 Task: Add an event with the title Training Session: Conflict Resolution, date '2024/04/19', time 7:30 AM to 9:30 AMand add a description: The retreat will kick off with an opening session where participants will be introduced to the objectives and benefits of team building. The facilitators will create a positive and inclusive environment, setting the tone for open communication, respect, and mutual support., put the event into Yellow category . Add location for the event as: 789 Bairro Alto, Lisbon, Portugal, logged in from the account softage.1@softage.netand send the event invitation to softage.2@softage.net and softage.3@softage.net. Set a reminder for the event 1 hour before
Action: Mouse moved to (117, 107)
Screenshot: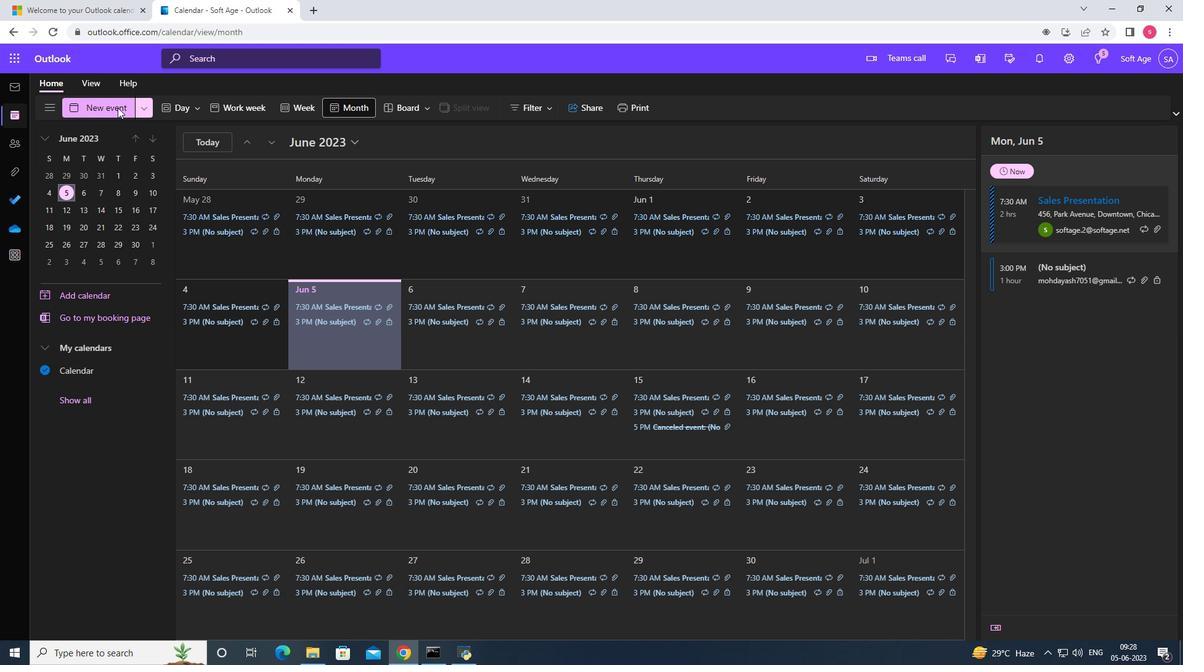 
Action: Mouse pressed left at (117, 107)
Screenshot: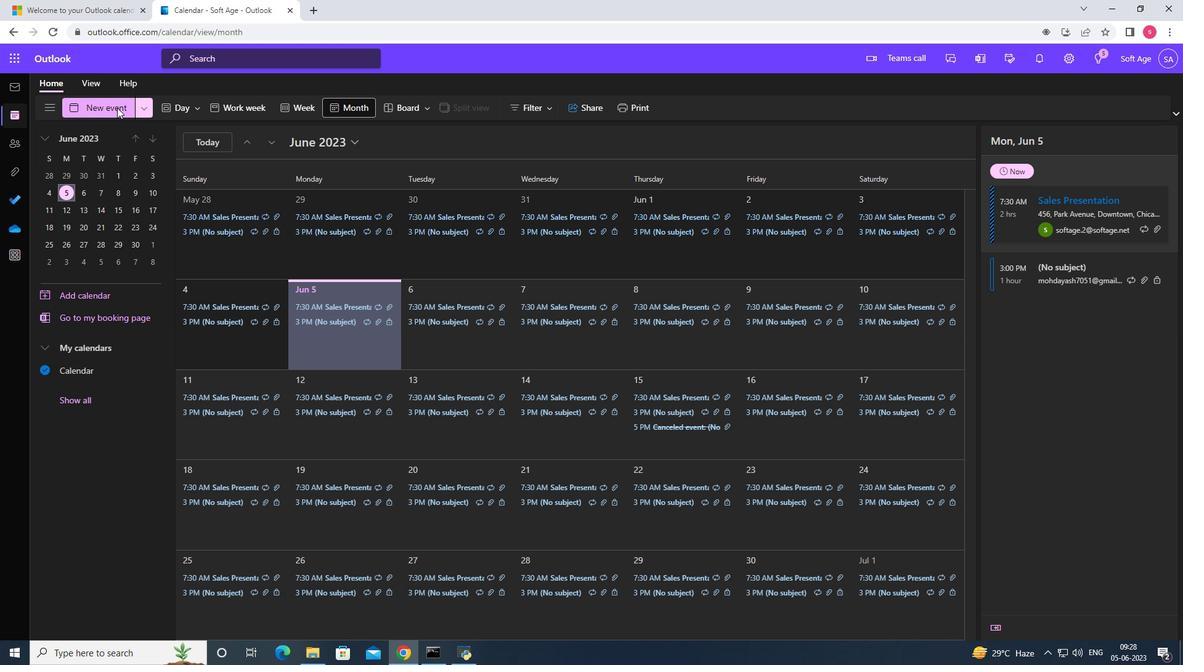 
Action: Mouse moved to (329, 175)
Screenshot: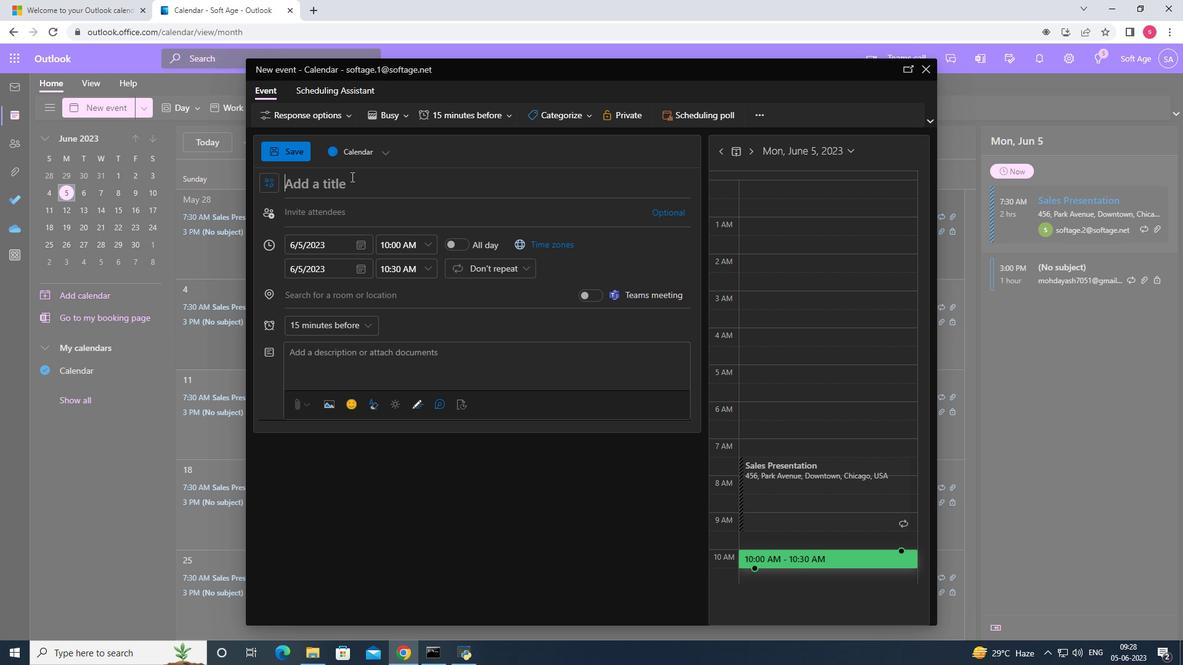 
Action: Mouse pressed left at (329, 175)
Screenshot: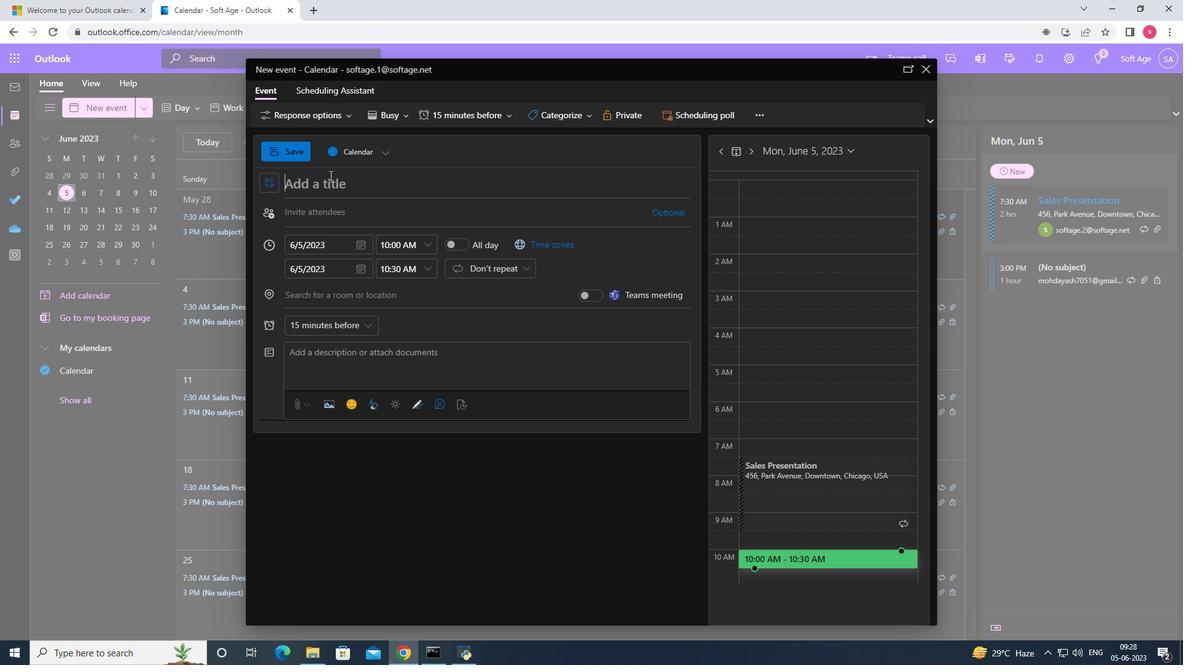 
Action: Key pressed <Key.shift><Key.shift><Key.shift>Training<Key.space><Key.shift><Key.shift><Key.shift>Session<Key.shift>:<Key.space><Key.shift><Key.shift><Key.shift><Key.shift><Key.shift><Key.shift><Key.shift><Key.shift><Key.shift><Key.shift><Key.shift>Conflict<Key.space><Key.shift>Resolution
Screenshot: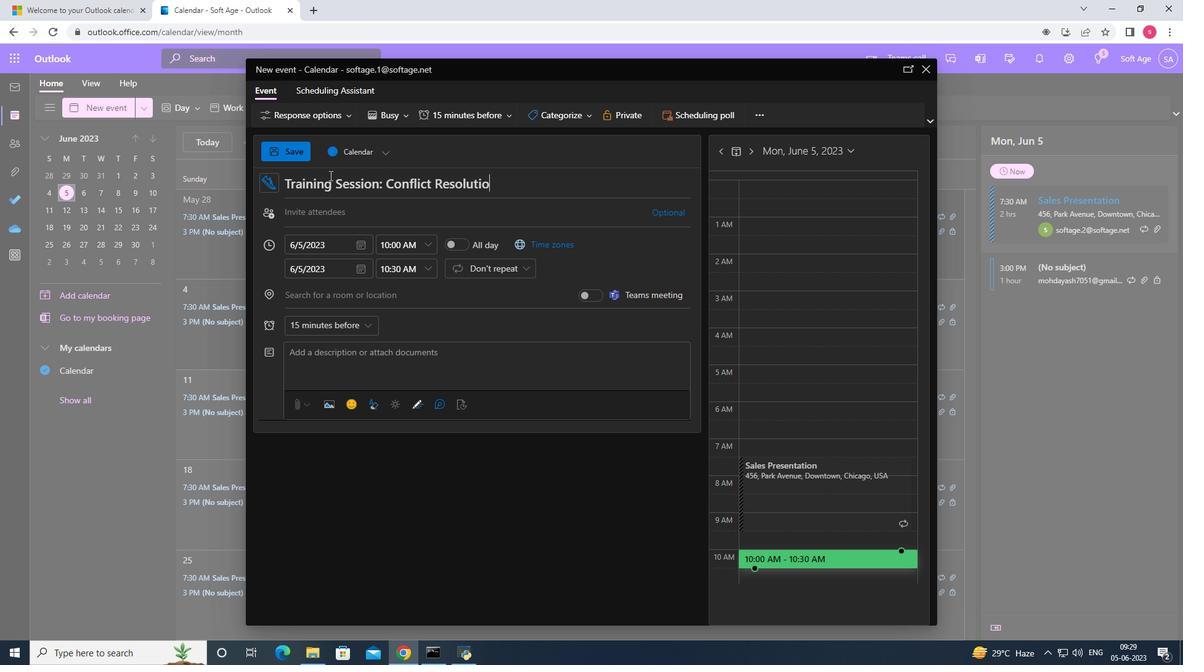 
Action: Mouse moved to (360, 249)
Screenshot: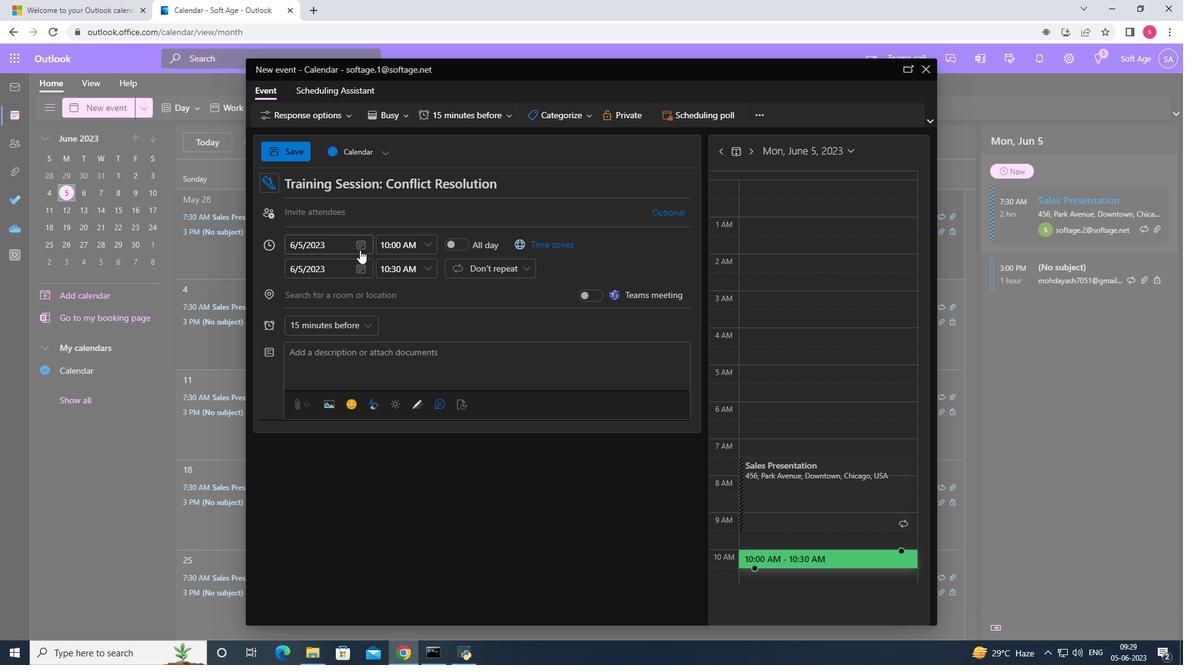 
Action: Mouse pressed left at (360, 249)
Screenshot: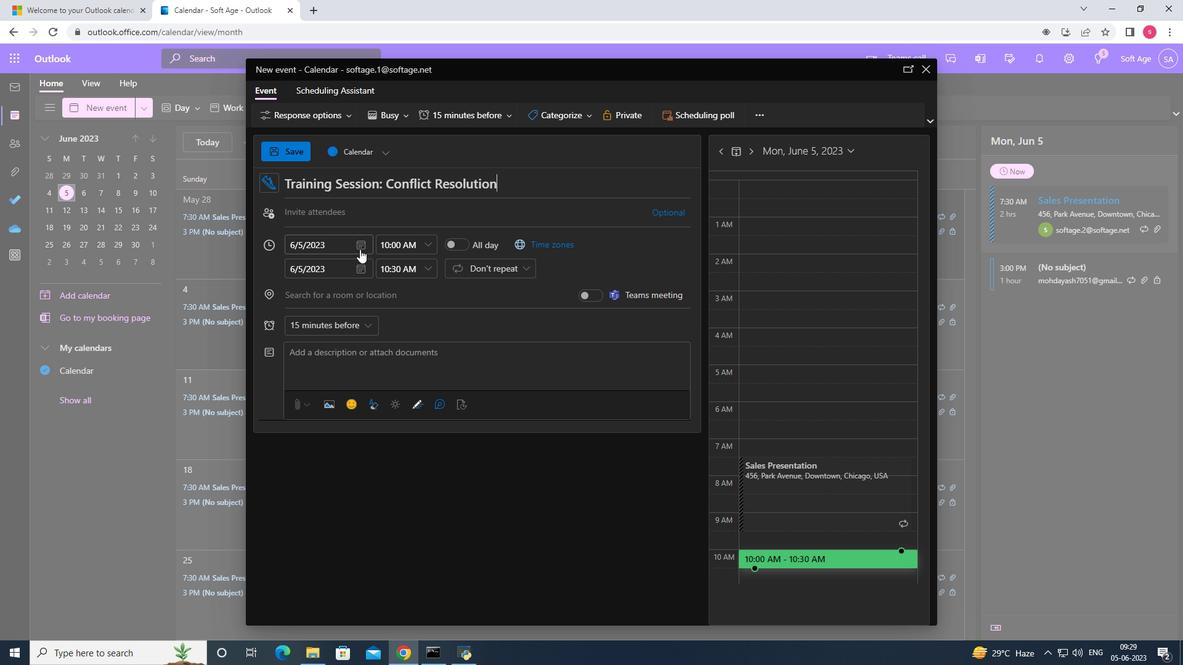 
Action: Mouse moved to (401, 269)
Screenshot: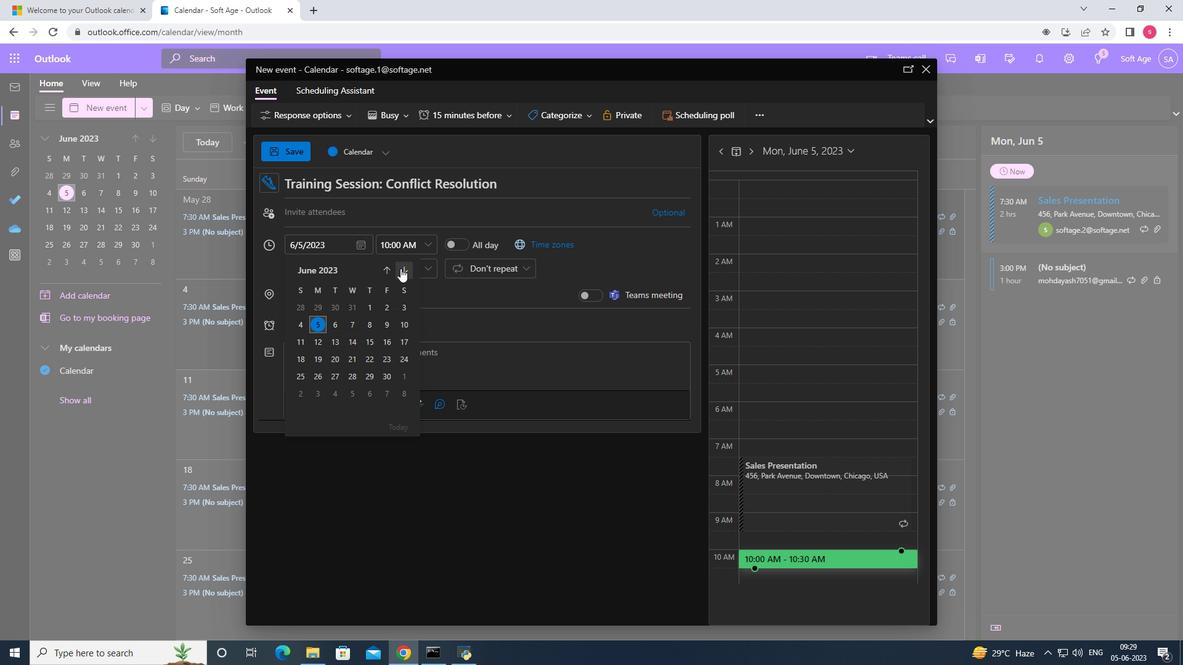 
Action: Mouse pressed left at (401, 269)
Screenshot: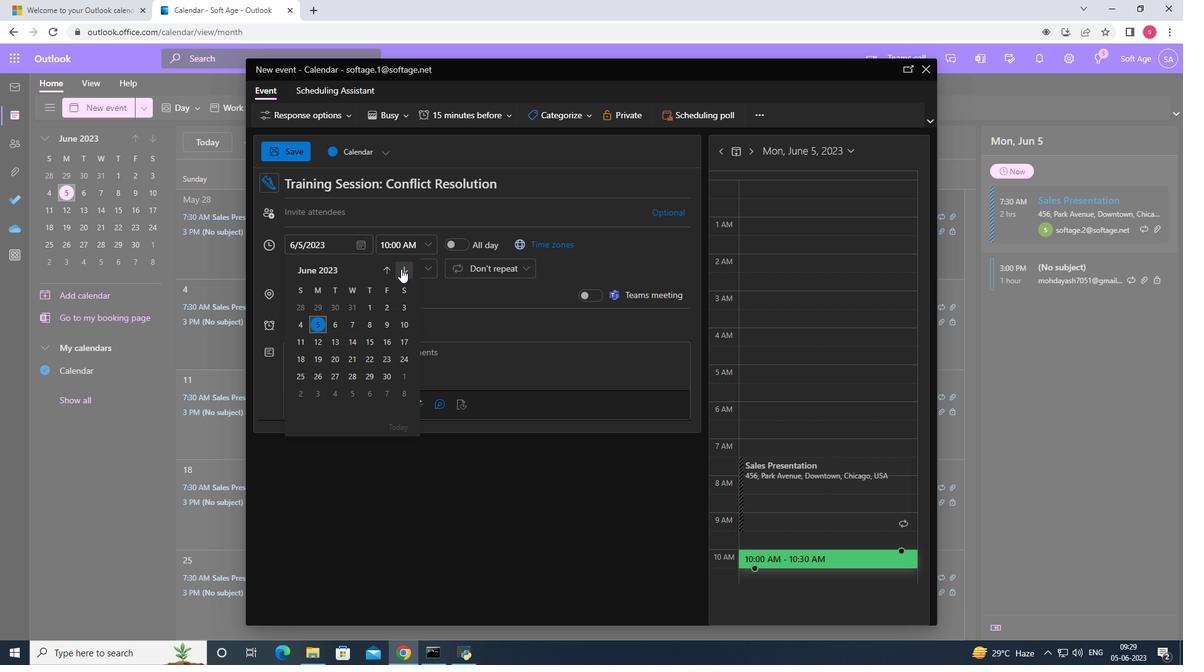 
Action: Mouse pressed left at (401, 269)
Screenshot: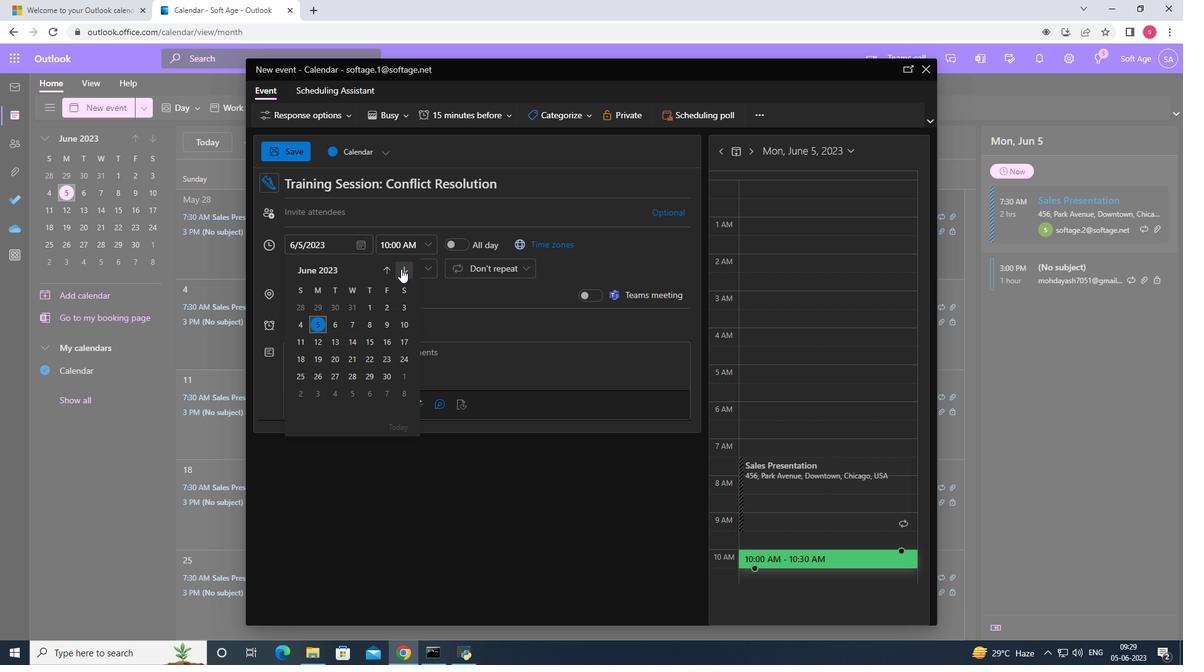 
Action: Mouse pressed left at (401, 269)
Screenshot: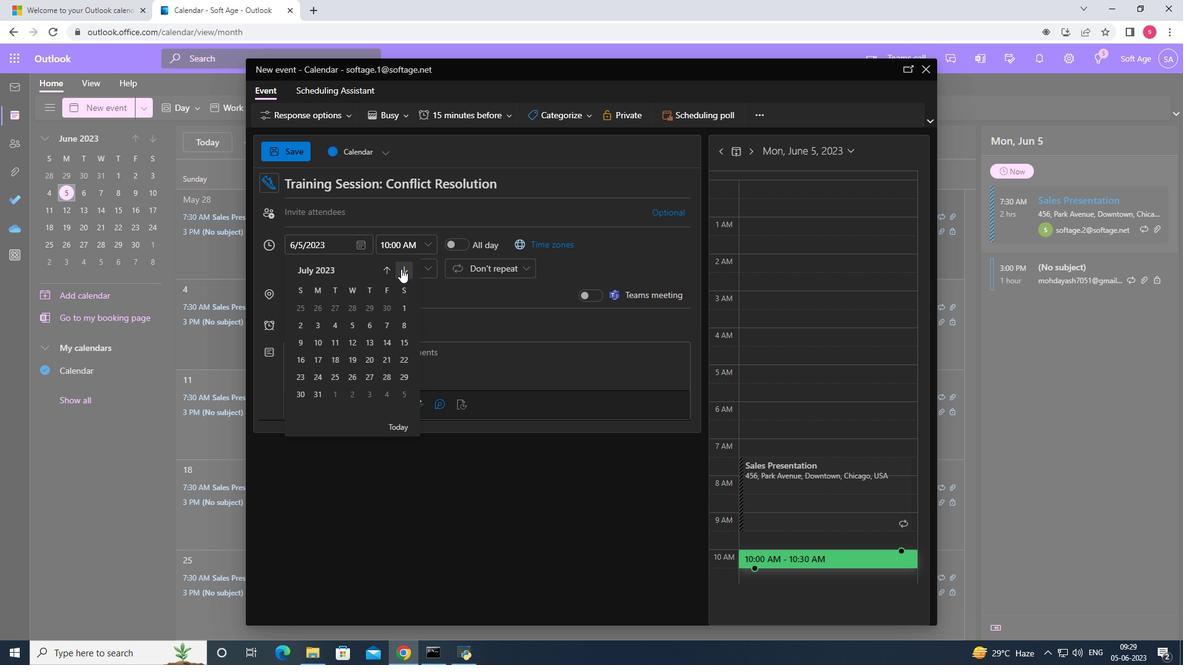 
Action: Mouse pressed left at (401, 269)
Screenshot: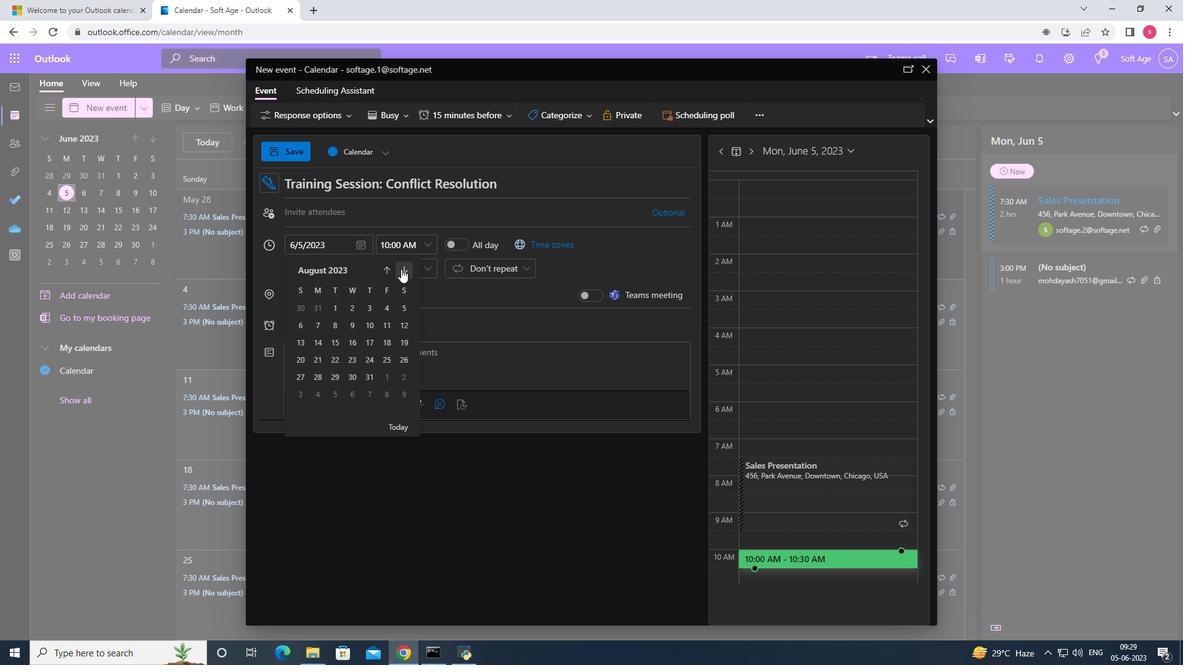 
Action: Mouse pressed left at (401, 269)
Screenshot: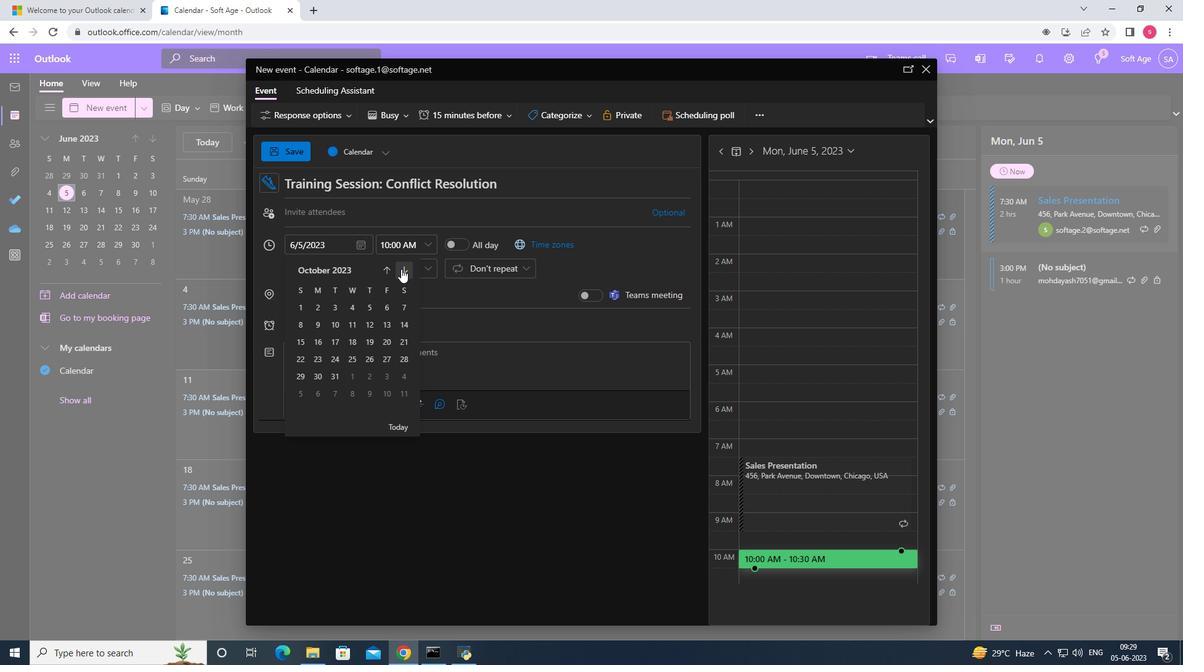
Action: Mouse pressed left at (401, 269)
Screenshot: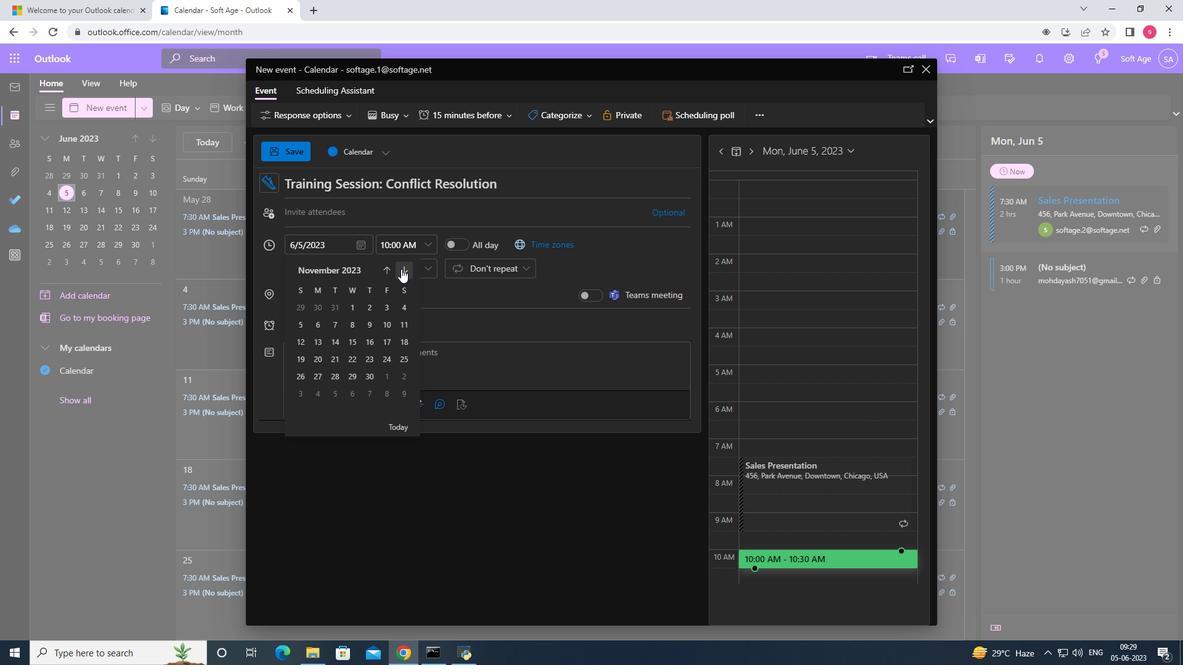 
Action: Mouse pressed left at (401, 269)
Screenshot: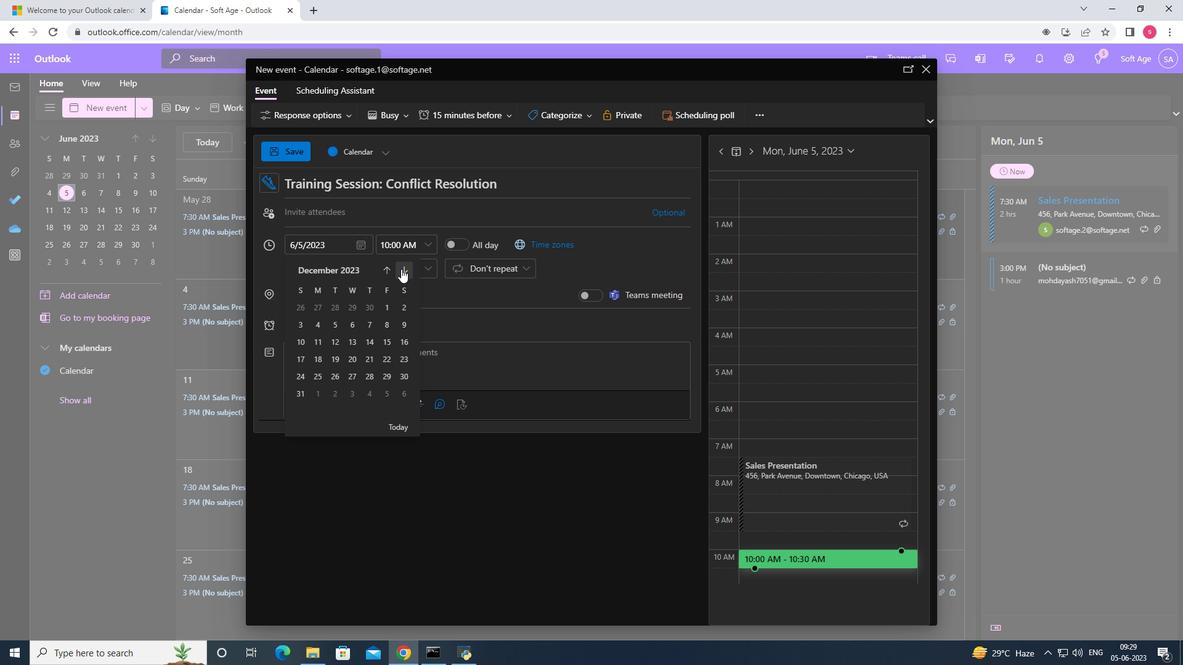 
Action: Mouse pressed left at (401, 269)
Screenshot: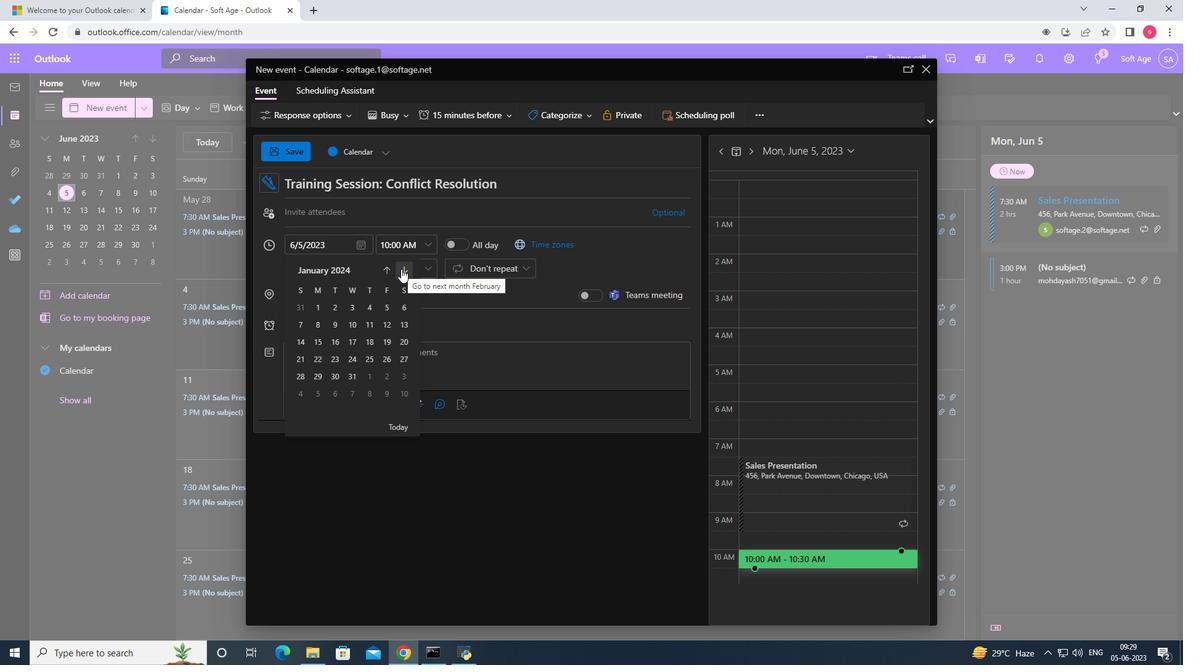 
Action: Mouse pressed left at (401, 269)
Screenshot: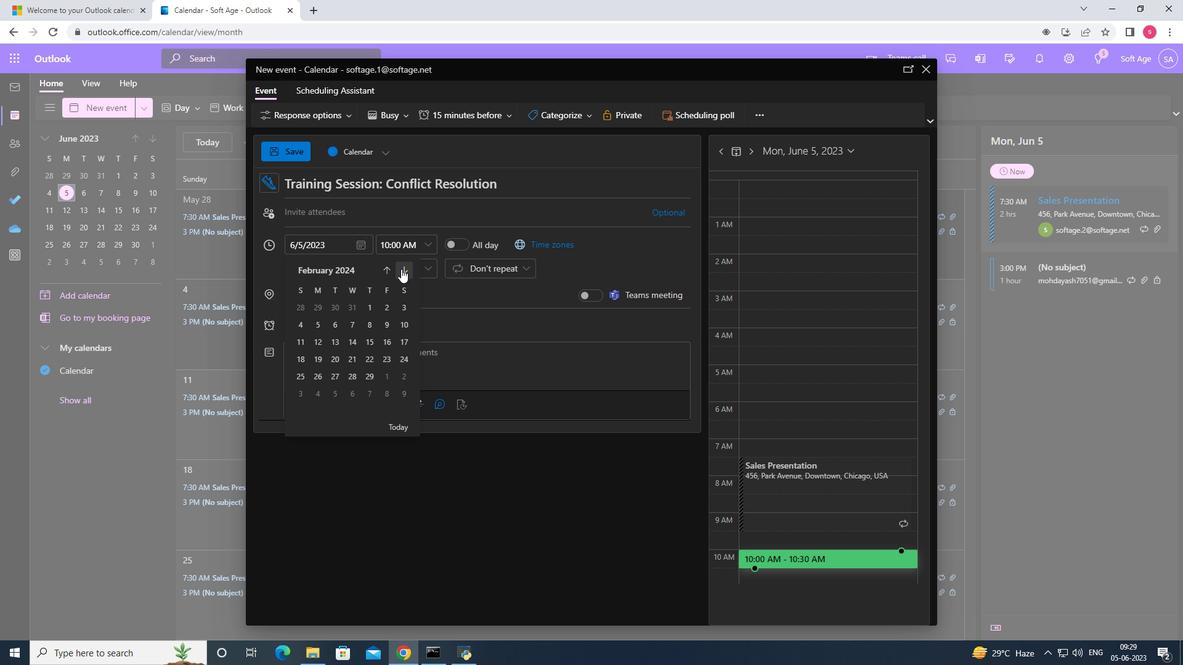 
Action: Mouse pressed left at (401, 269)
Screenshot: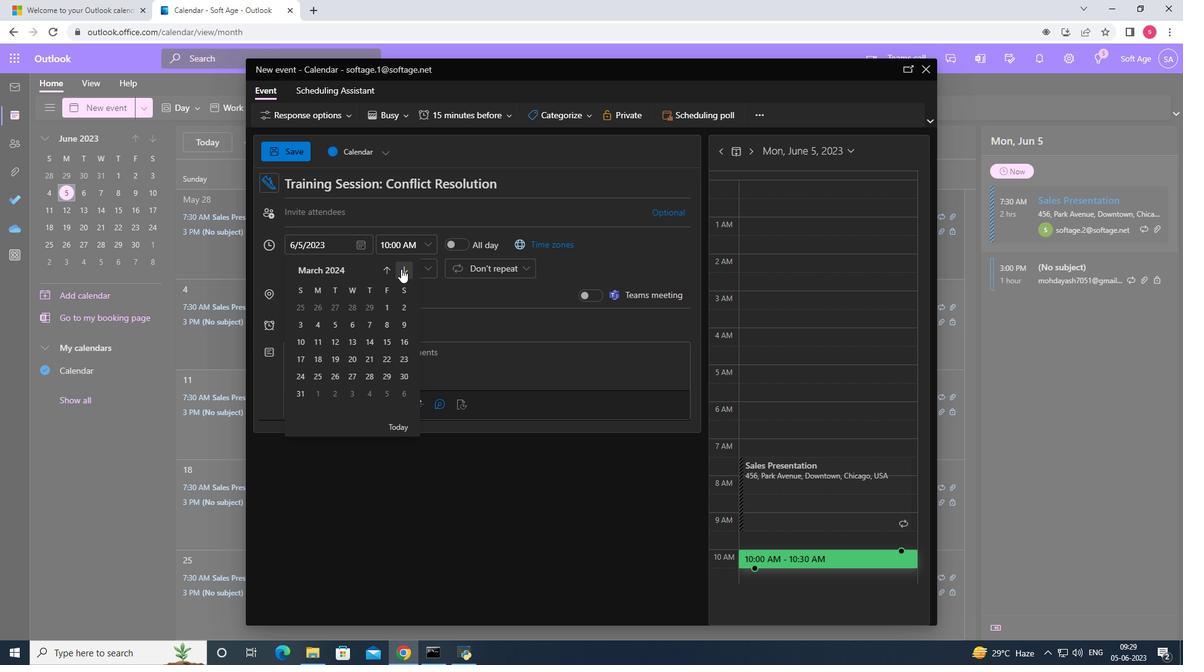
Action: Mouse moved to (389, 342)
Screenshot: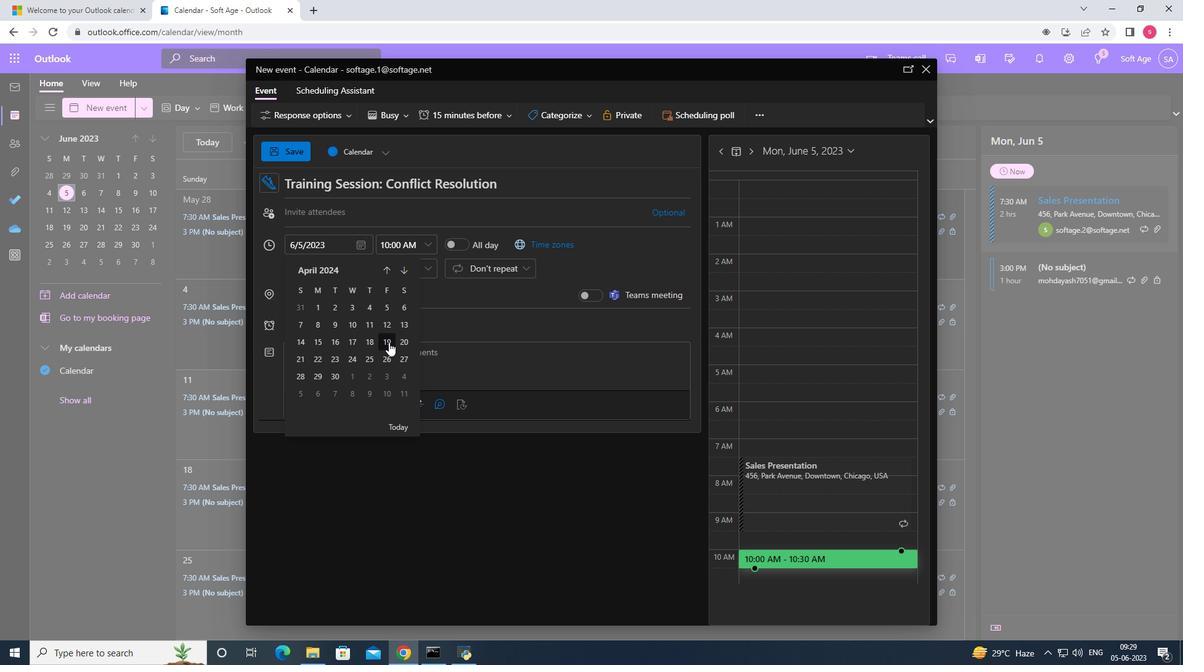 
Action: Mouse pressed left at (389, 342)
Screenshot: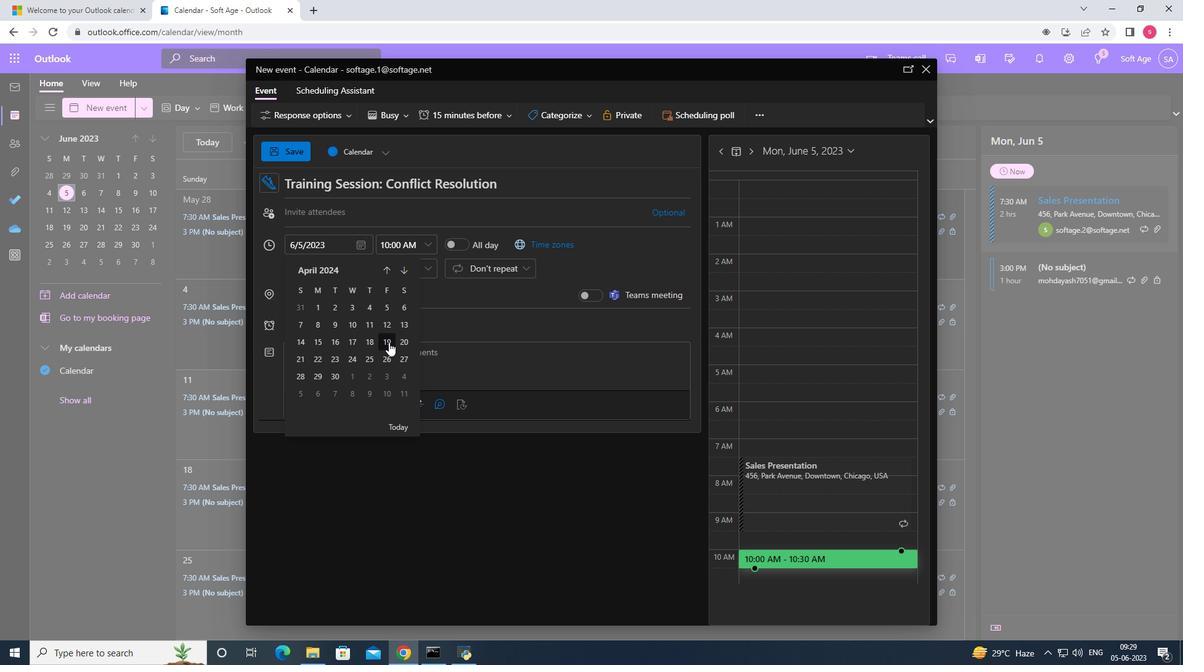 
Action: Mouse moved to (427, 245)
Screenshot: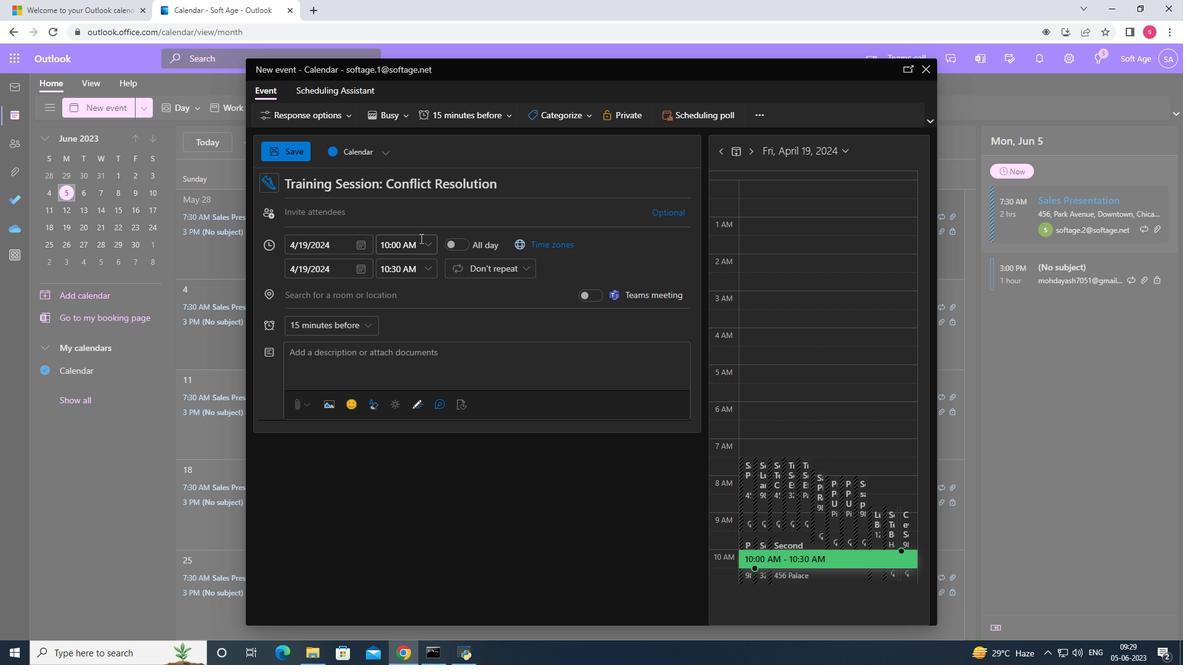 
Action: Mouse pressed left at (427, 245)
Screenshot: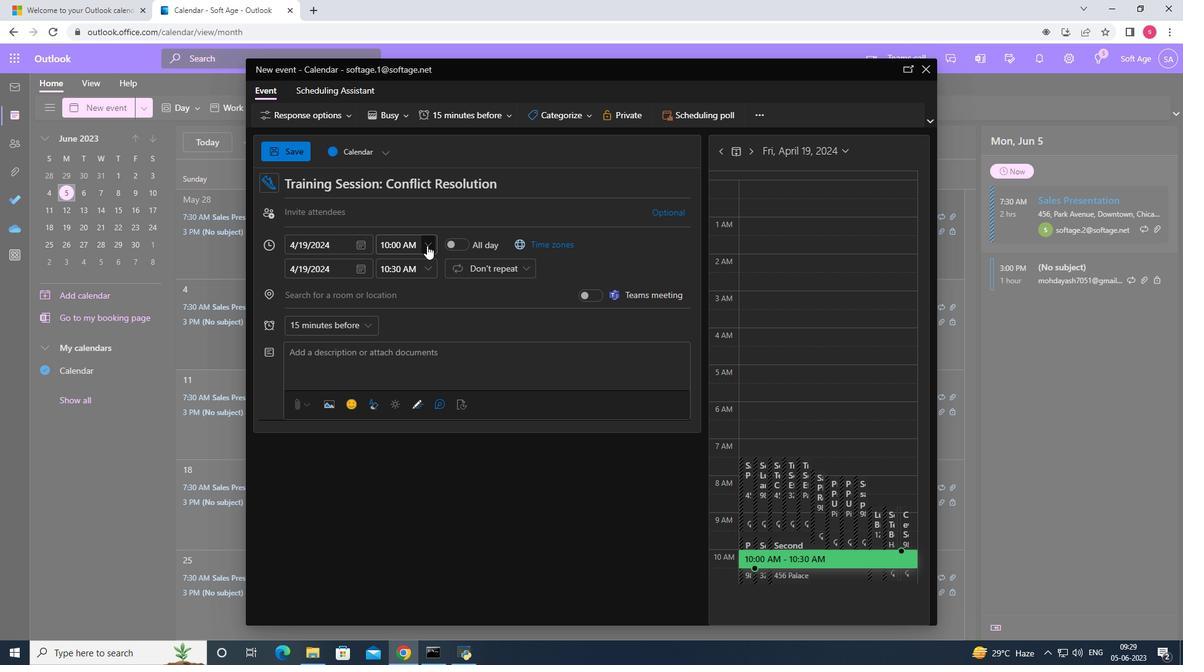 
Action: Mouse moved to (446, 258)
Screenshot: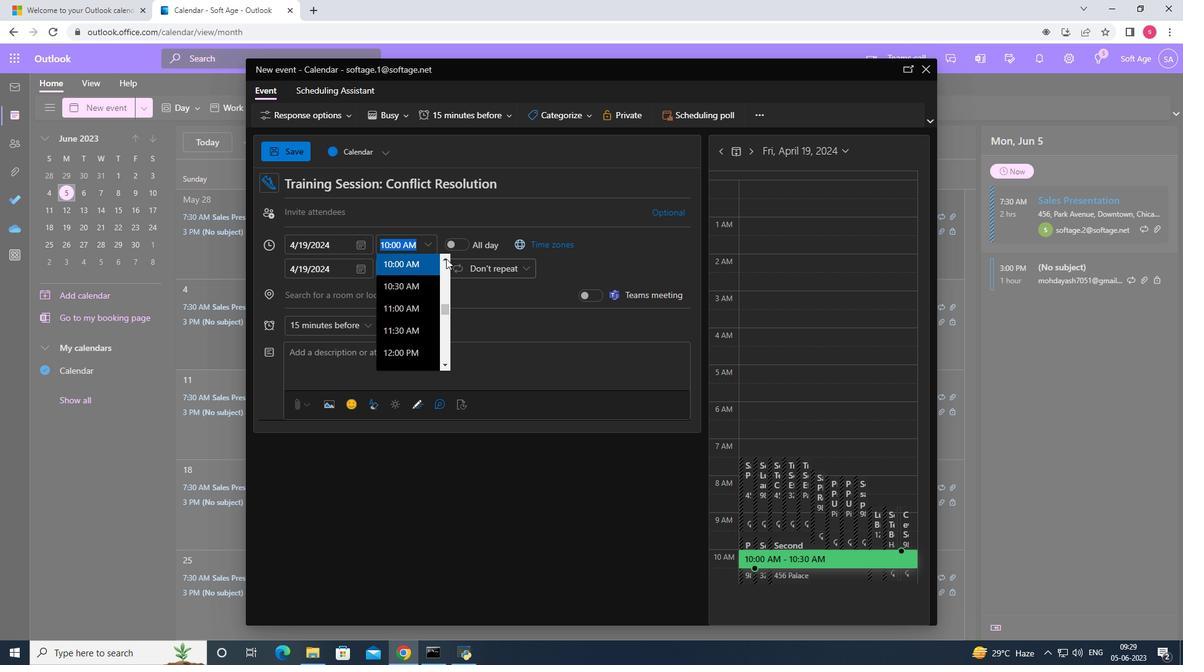 
Action: Mouse pressed left at (446, 258)
Screenshot: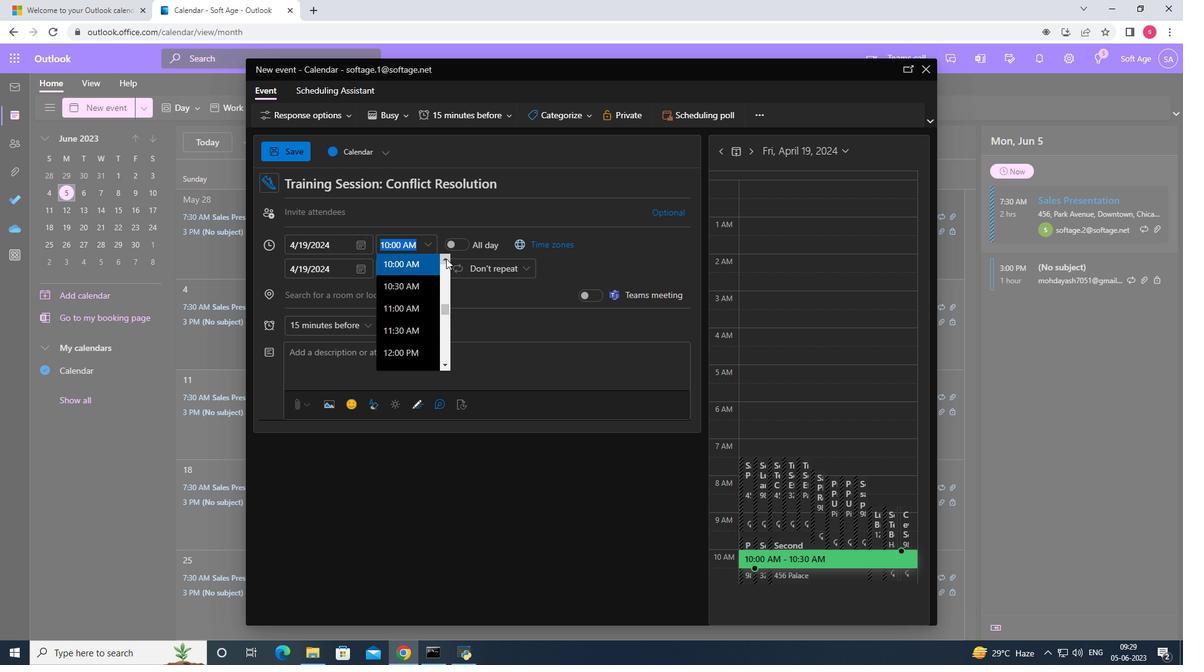
Action: Mouse pressed left at (446, 258)
Screenshot: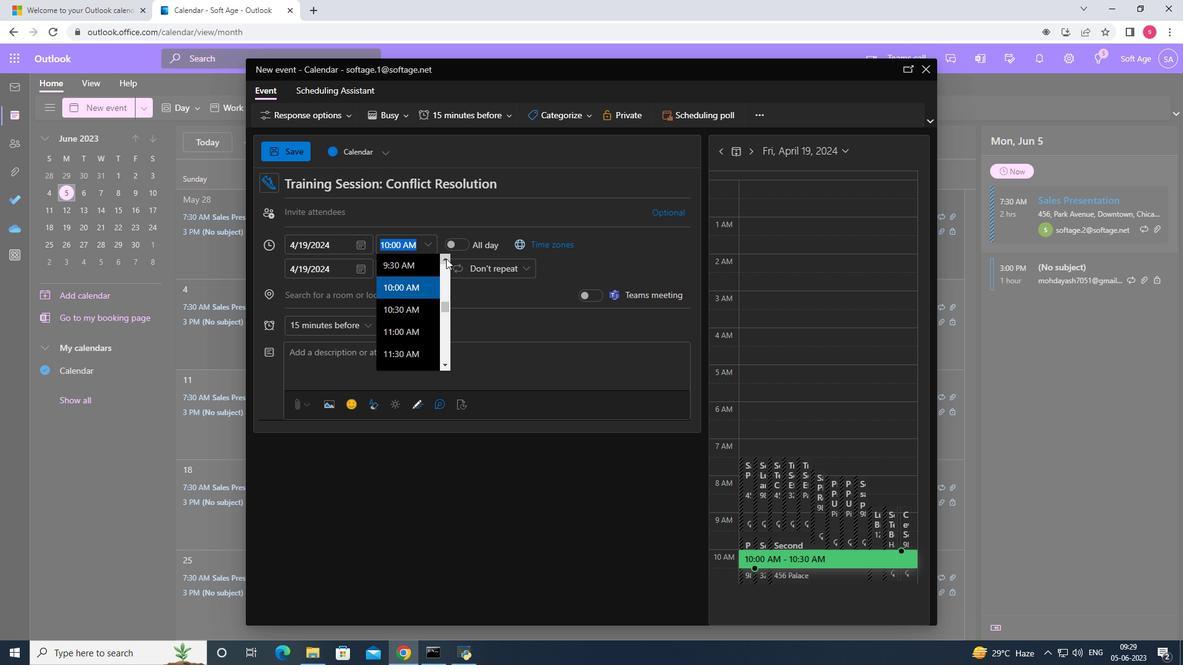 
Action: Mouse pressed left at (446, 258)
Screenshot: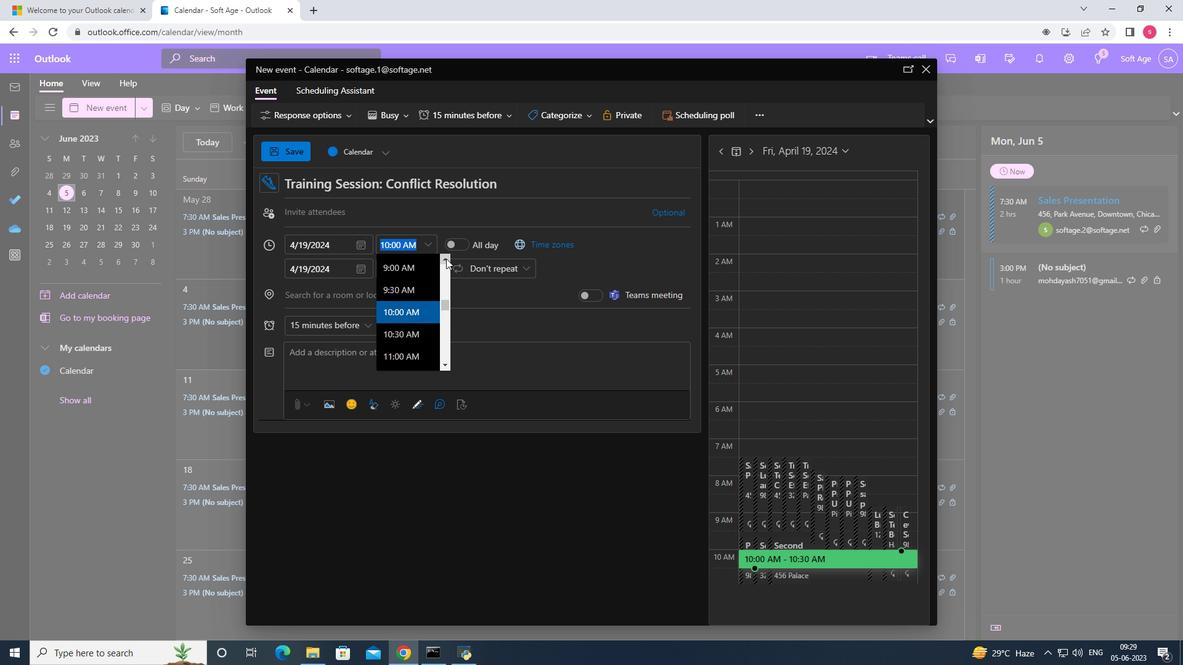 
Action: Mouse pressed left at (446, 258)
Screenshot: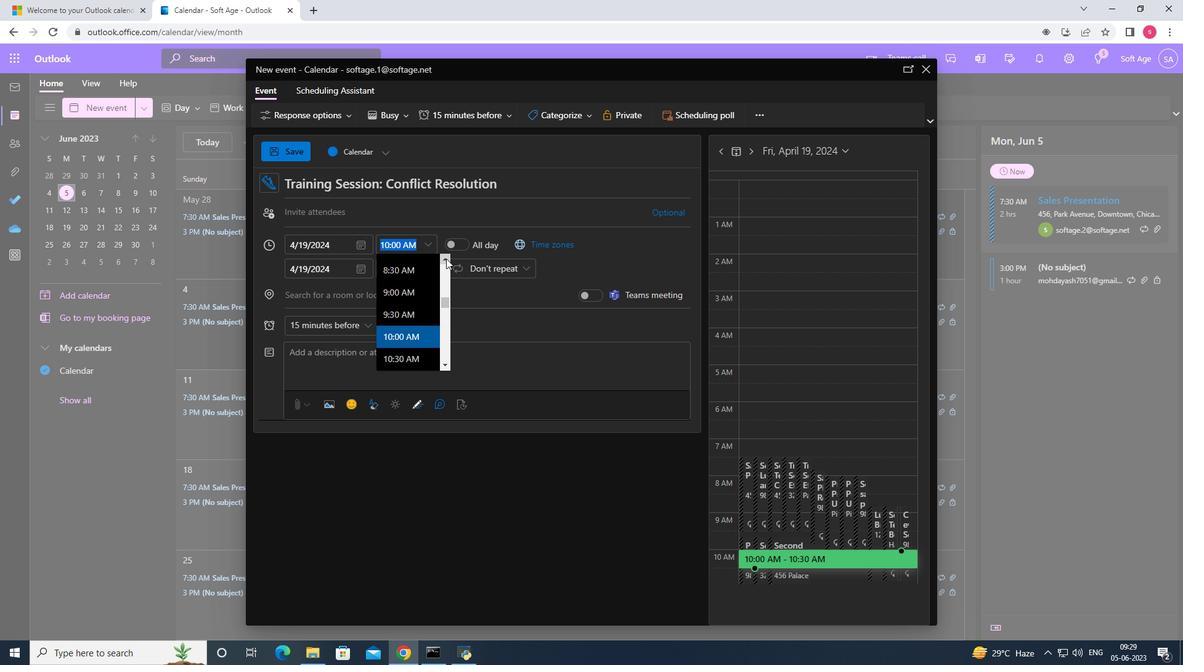 
Action: Mouse pressed left at (446, 258)
Screenshot: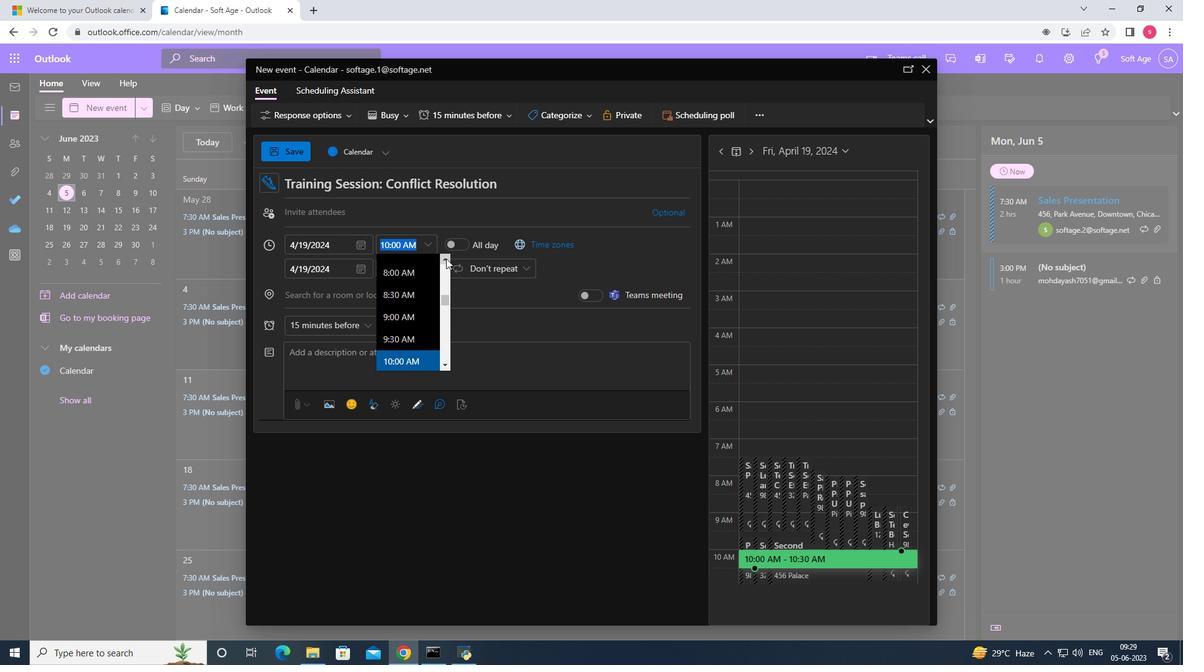 
Action: Mouse moved to (403, 321)
Screenshot: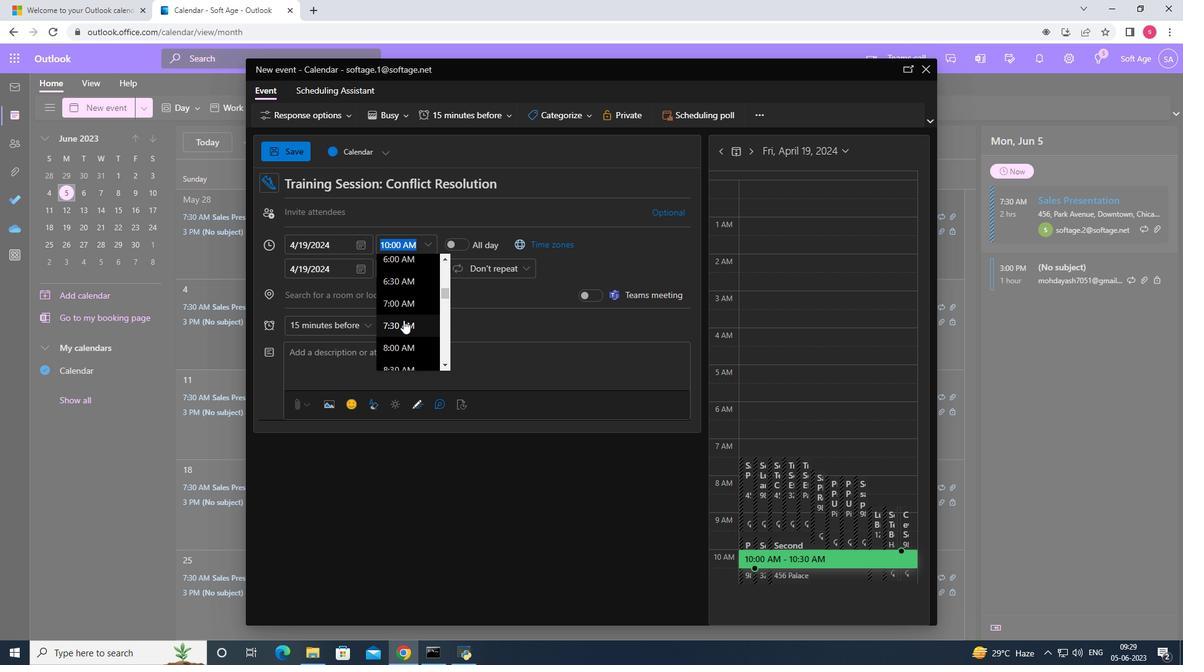 
Action: Mouse pressed left at (403, 321)
Screenshot: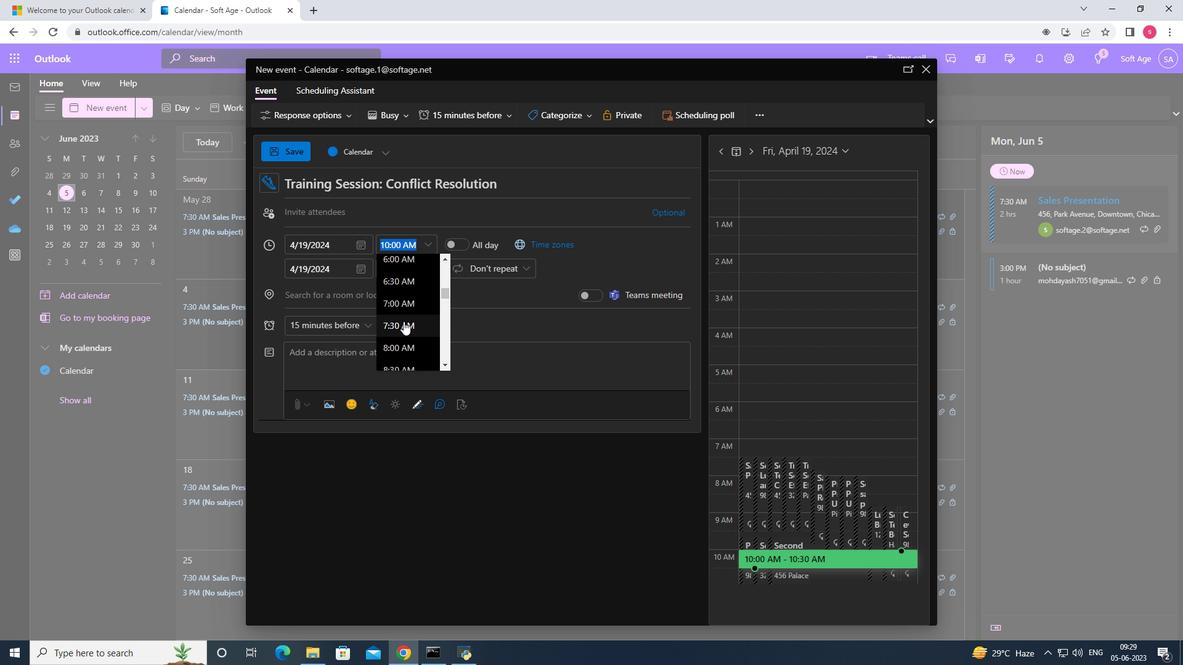 
Action: Mouse moved to (429, 272)
Screenshot: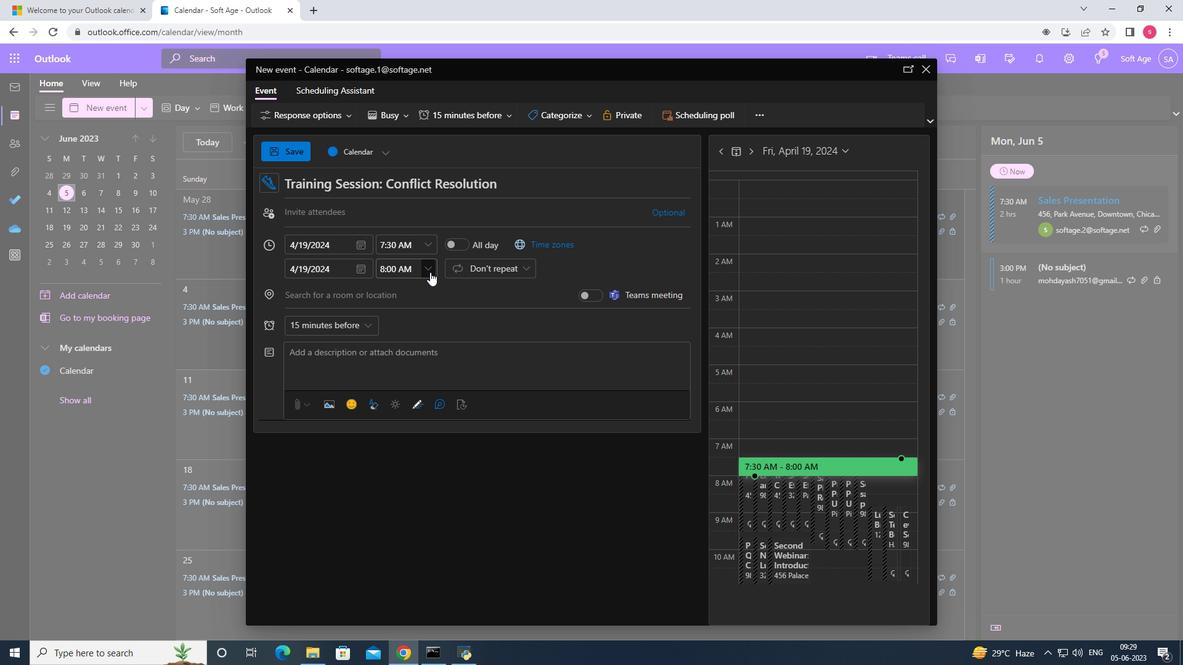 
Action: Mouse pressed left at (429, 272)
Screenshot: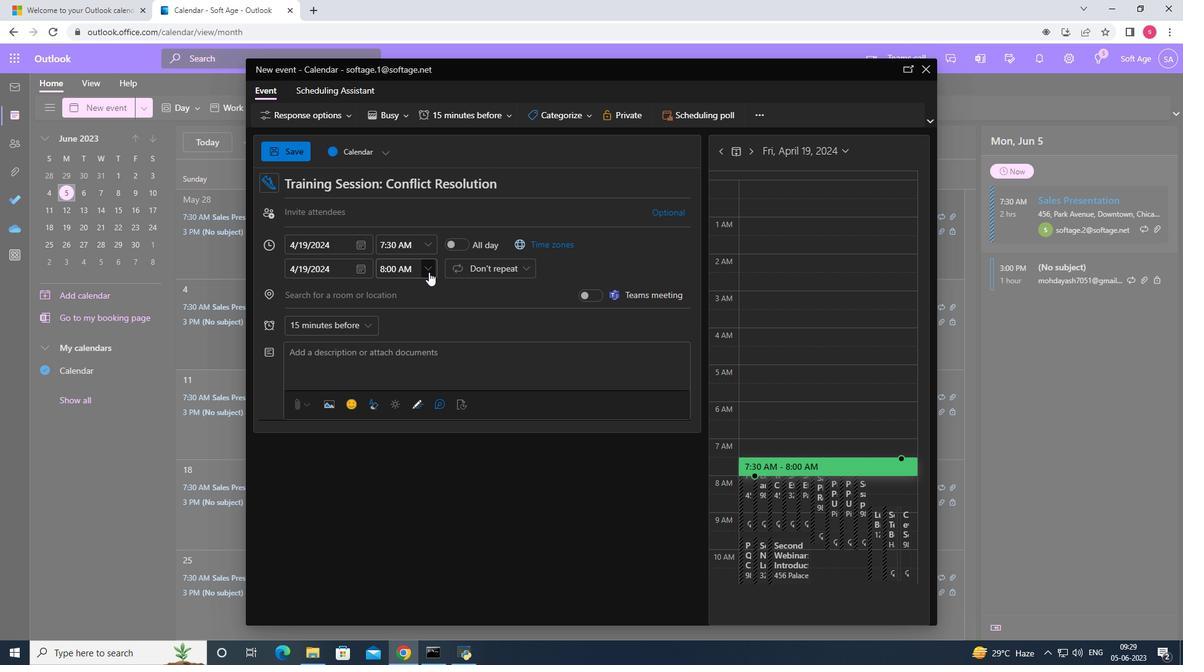 
Action: Mouse moved to (426, 360)
Screenshot: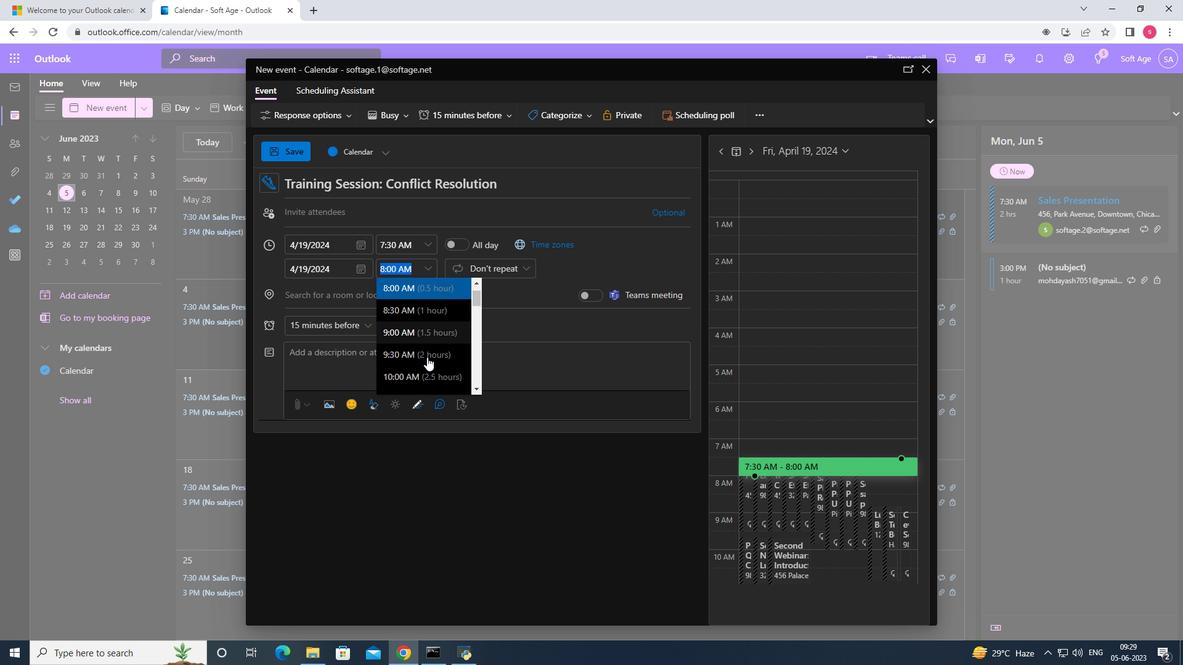 
Action: Mouse pressed left at (426, 360)
Screenshot: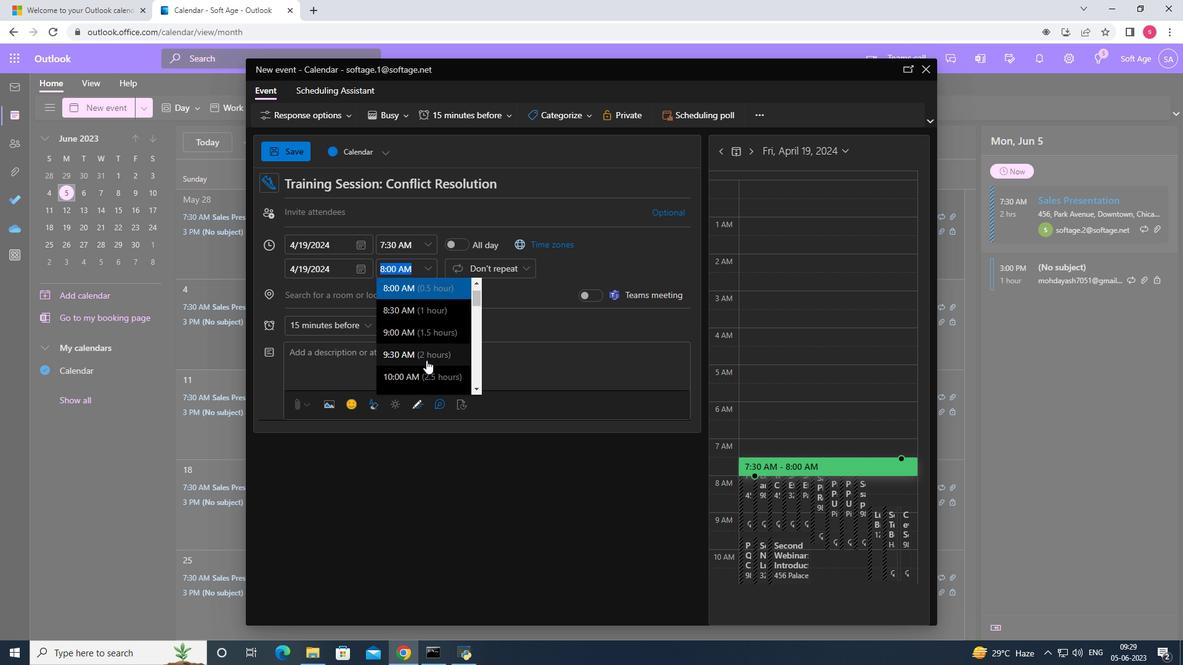 
Action: Mouse moved to (342, 353)
Screenshot: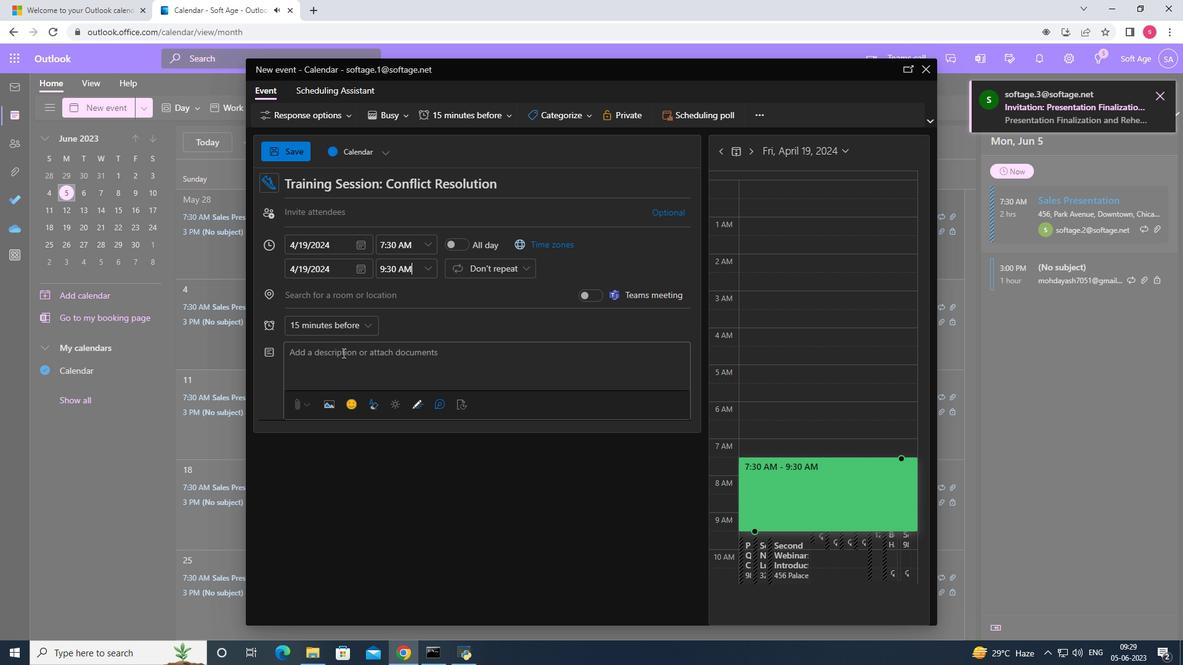 
Action: Mouse pressed left at (342, 353)
Screenshot: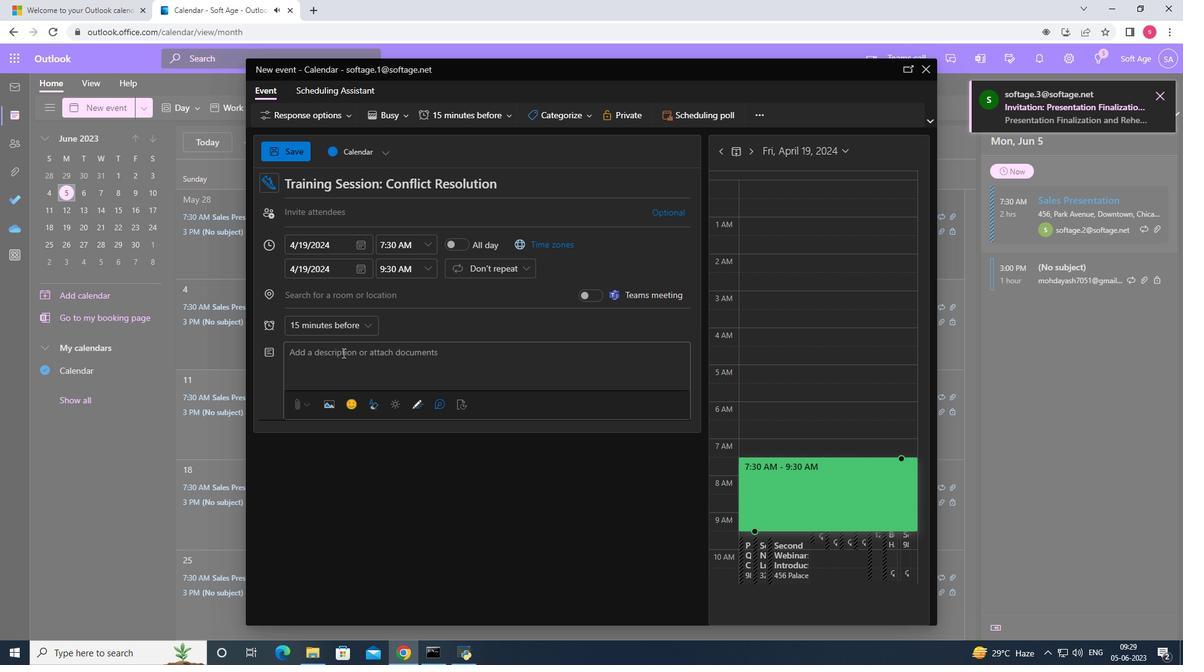 
Action: Key pressed <Key.shift>The<Key.space><Key.shift>retreat<Key.space>will<Key.space>kiv<Key.backspace>ck<Key.space>off<Key.space>with<Key.space>an<Key.space>opening<Key.space>session<Key.space>where<Key.space>par<Key.backspace>rticipants<Key.space>of<Key.space>team<Key.space>b<Key.backspace><Key.backspace><Key.backspace><Key.backspace><Key.backspace><Key.backspace><Key.backspace><Key.backspace><Key.backspace>will<Key.space>be<Key.space>introduced<Key.space>to<Key.space>the<Key.space>objectives<Key.space>and<Key.space>bene<Key.space><Key.backspace>fits<Key.space>an<Key.backspace><Key.backspace>of<Key.space>team<Key.space>building,<Key.backspace>.<Key.space><Key.shift>The<Key.space>facilitators<Key.space>will<Key.space>create<Key.space>a<Key.space>positive<Key.space>and<Key.space>inclusive<Key.space>environment,<Key.space>setting<Key.space>the<Key.space>tone<Key.space>for<Key.space>open<Key.space>communo<Key.backspace>ication<Key.space><Key.backspace>,<Key.space>respect,<Key.space>and<Key.space>mutual<Key.space>support,<Key.backspace>.
Screenshot: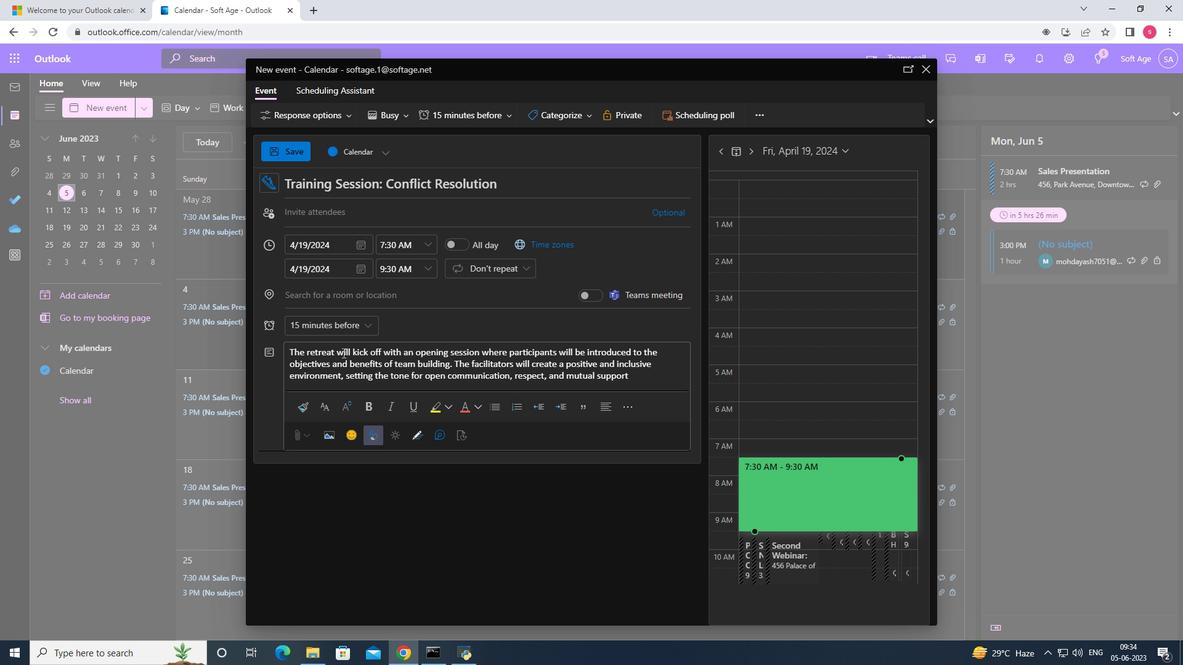 
Action: Mouse moved to (586, 116)
Screenshot: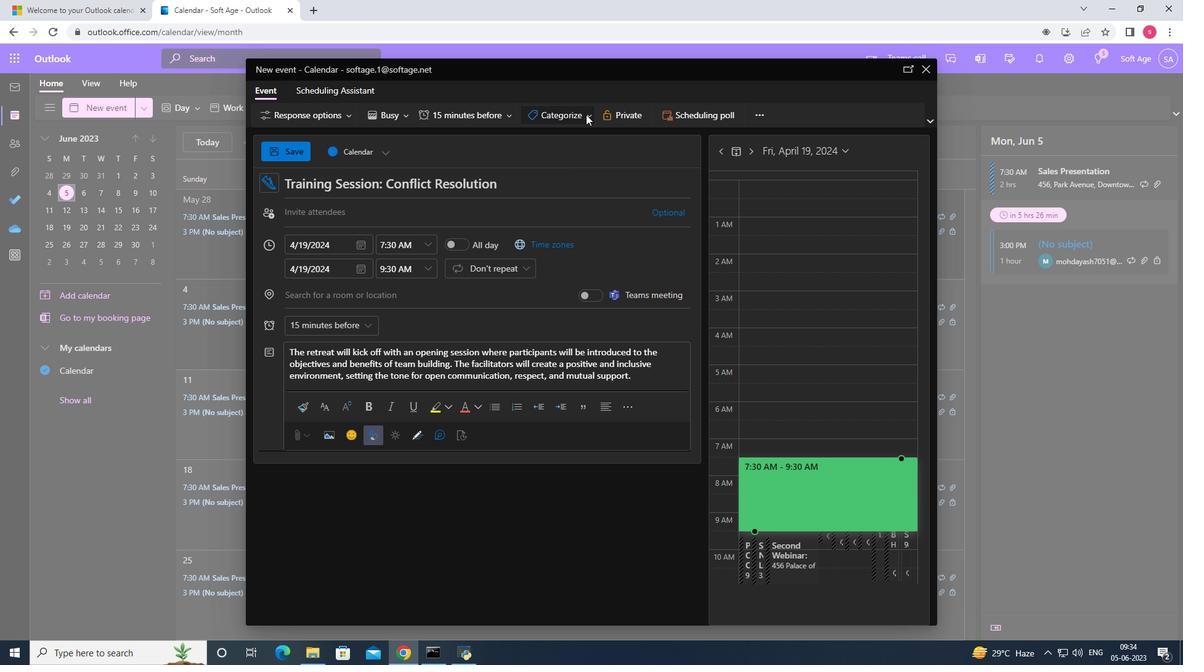 
Action: Mouse pressed left at (586, 116)
Screenshot: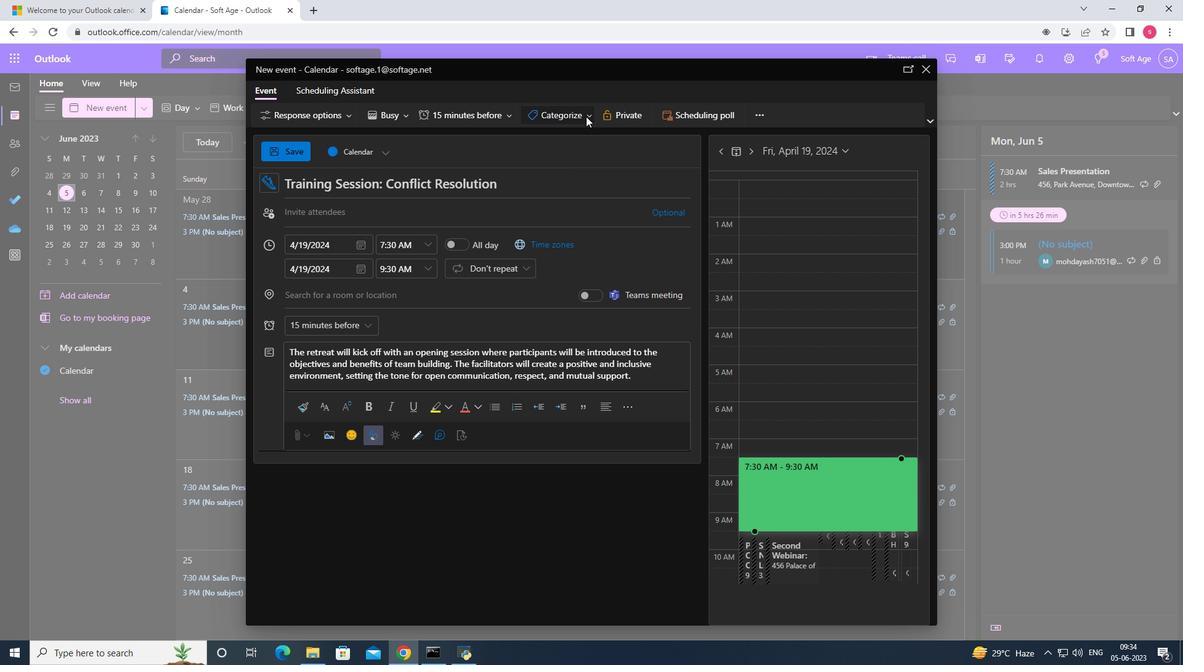 
Action: Mouse moved to (556, 283)
Screenshot: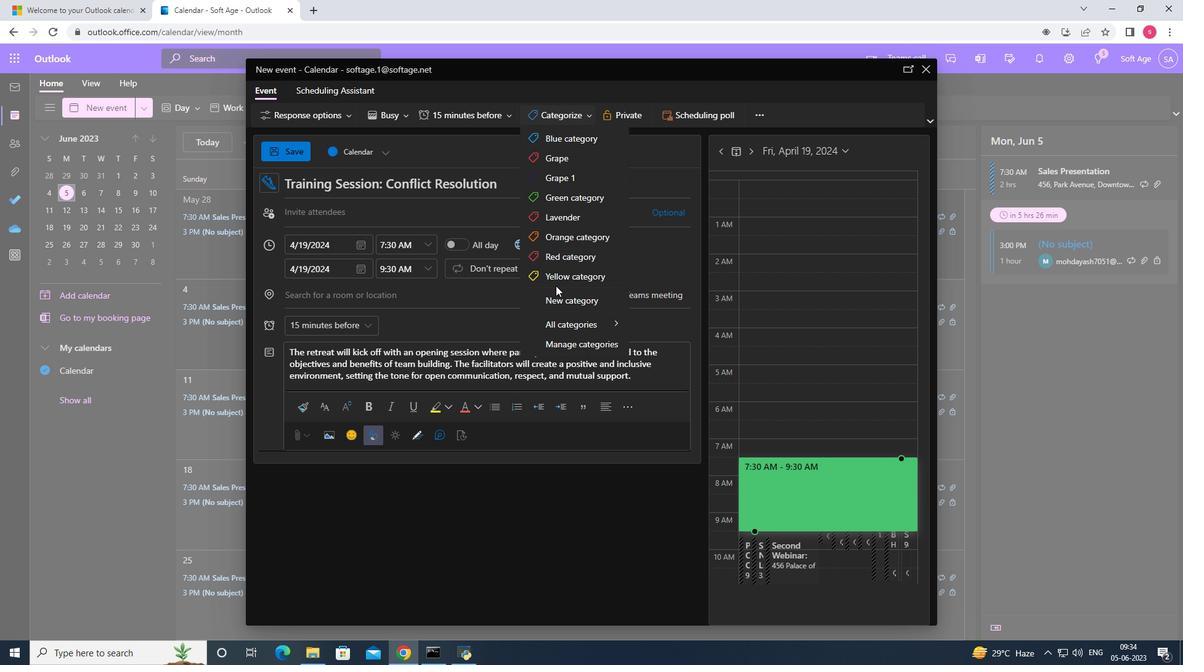 
Action: Mouse pressed left at (556, 283)
Screenshot: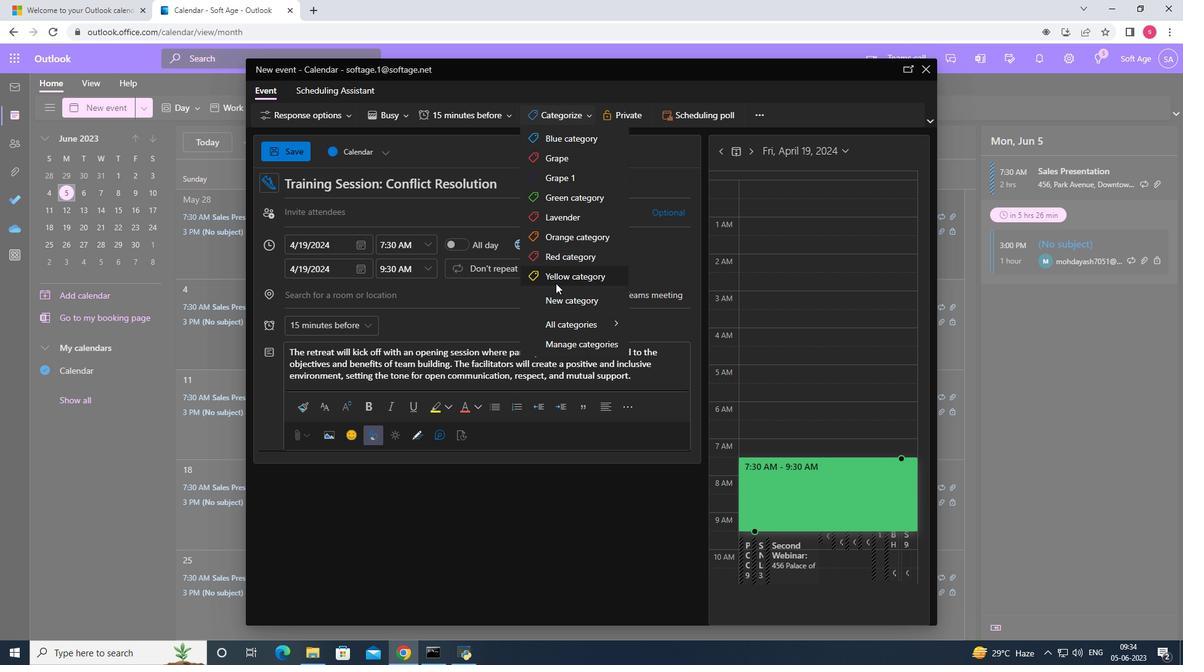 
Action: Mouse moved to (425, 295)
Screenshot: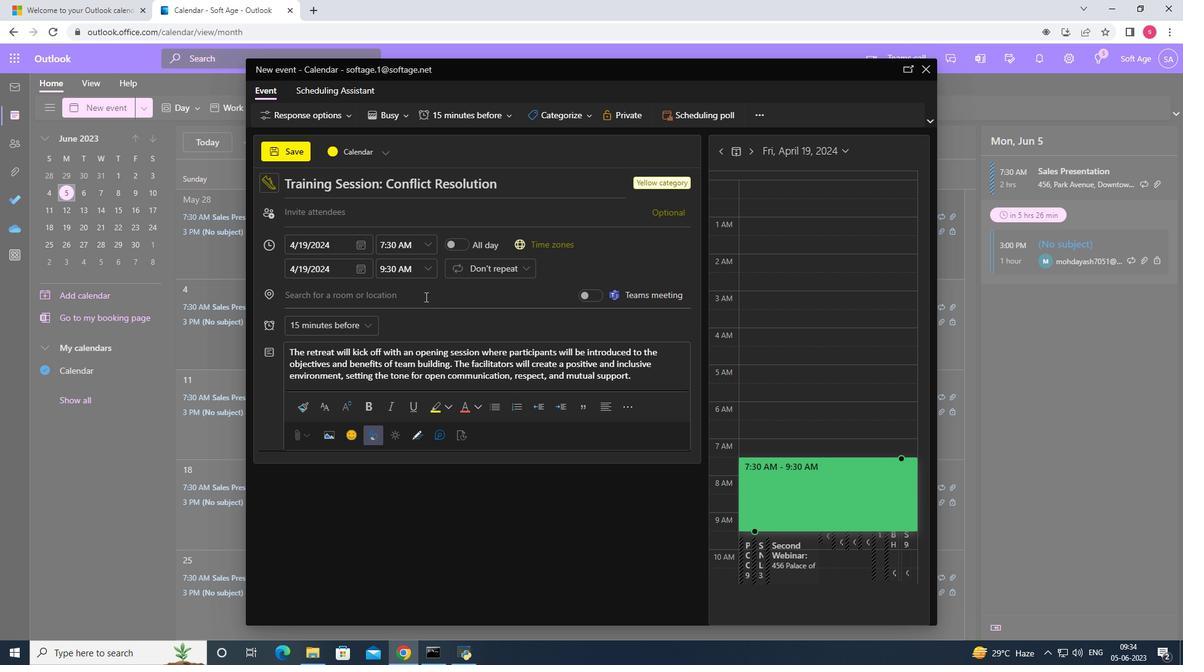 
Action: Mouse pressed left at (425, 295)
Screenshot: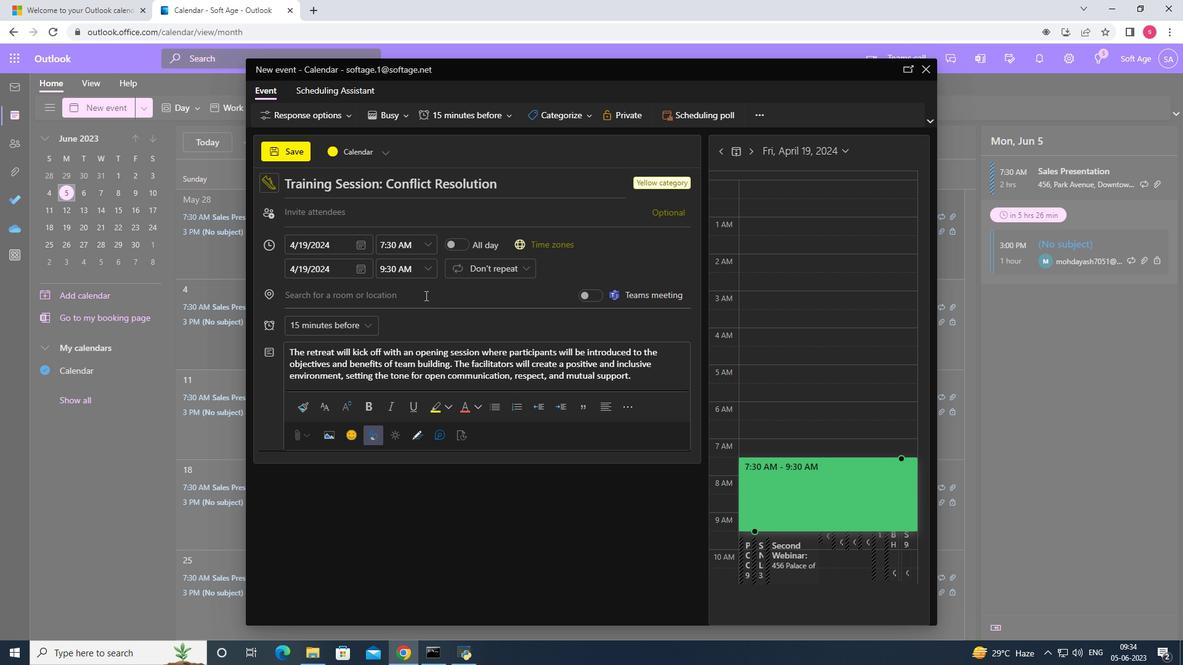 
Action: Key pressed 789
Screenshot: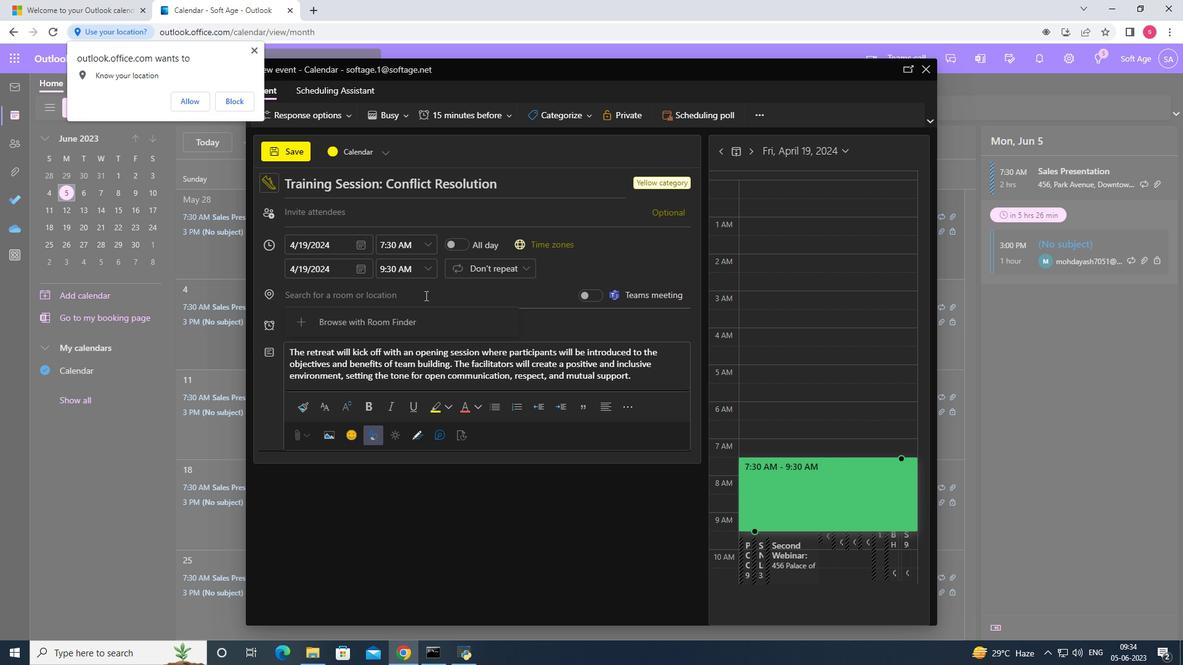 
Action: Mouse pressed left at (425, 295)
Screenshot: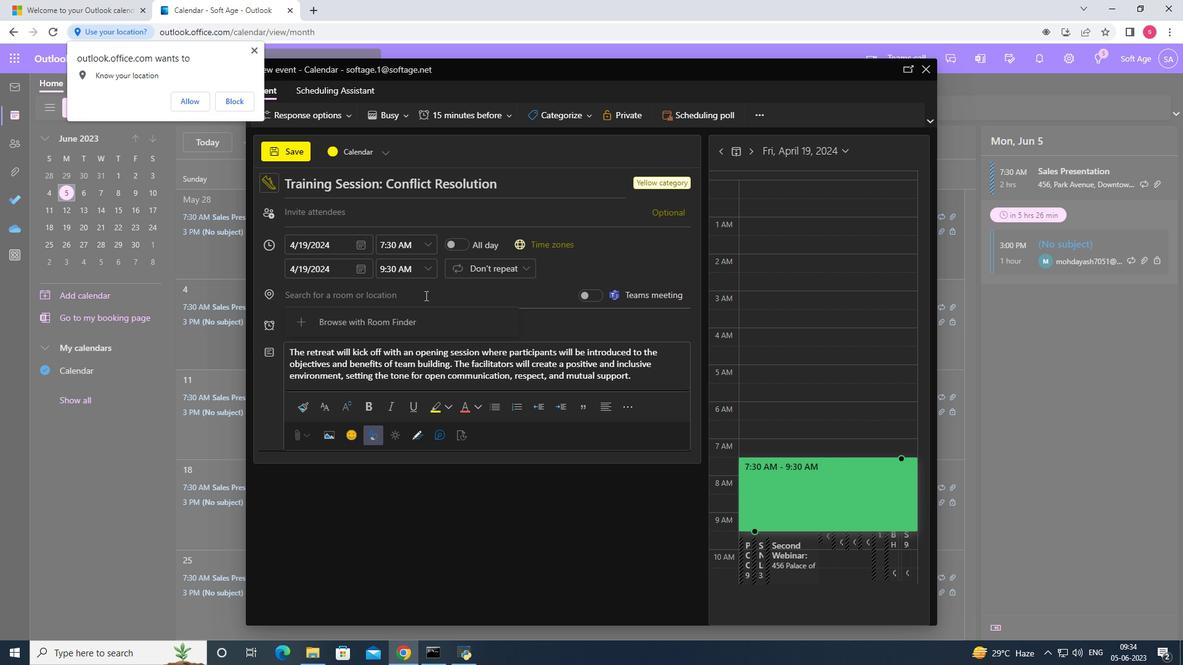
Action: Key pressed 789<Key.space><Key.shift>Bairro<Key.space><Key.shift>Aut<Key.backspace><Key.backspace>lto<Key.space><Key.backspace>.<Key.backspace>,<Key.space><Key.shift>La<Key.backspace>isbon,<Key.shift><Key.space><Key.shift><Key.shift><Key.shift>Portugal
Screenshot: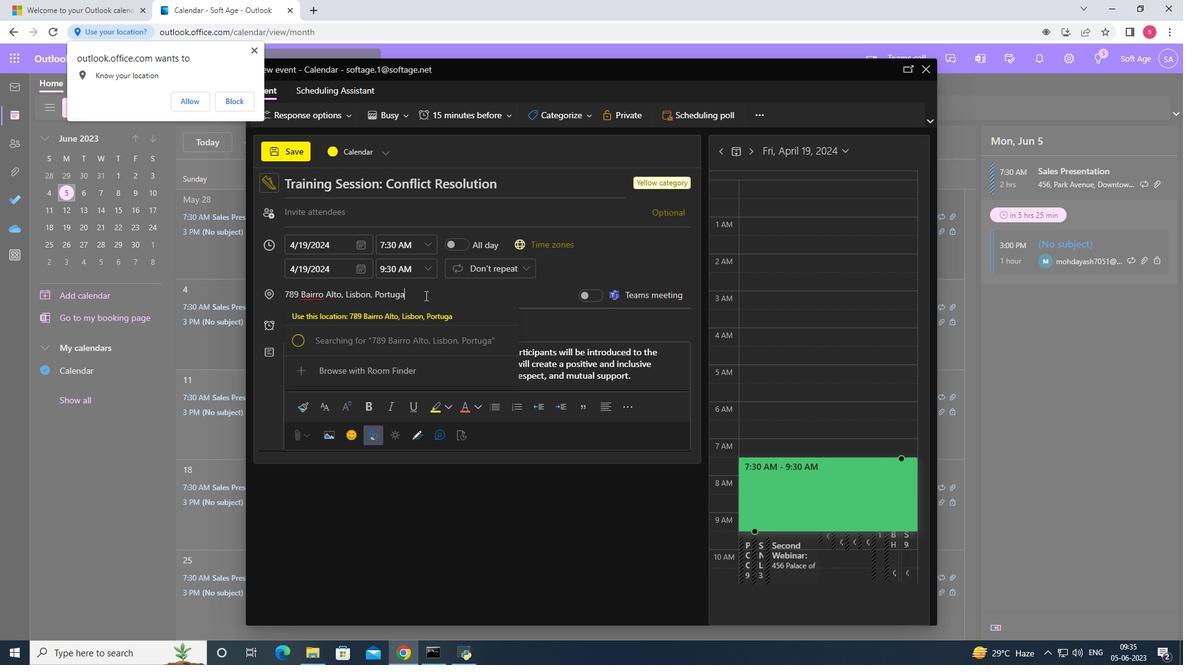
Action: Mouse moved to (424, 310)
Screenshot: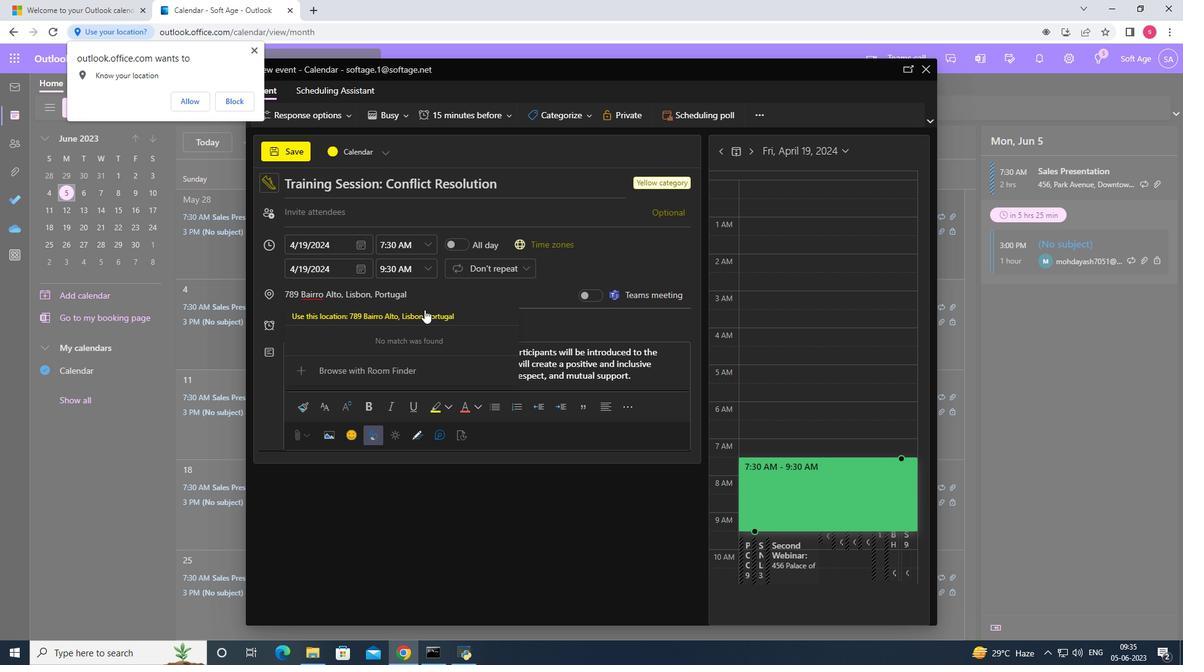 
Action: Mouse pressed left at (424, 310)
Screenshot: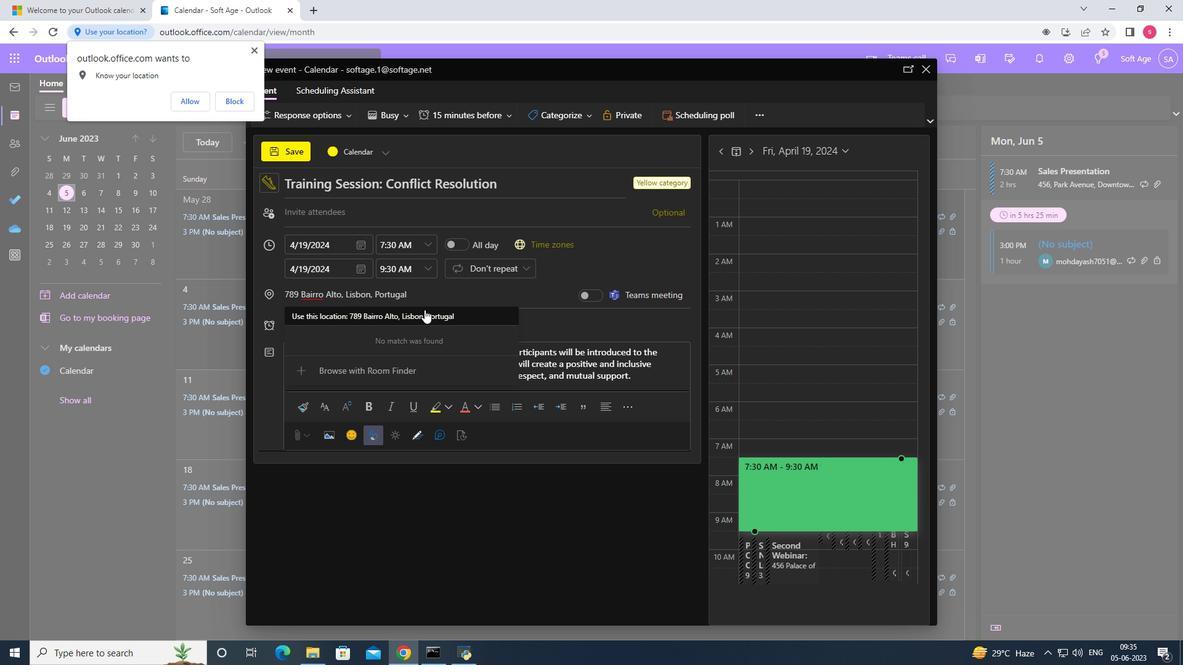 
Action: Mouse moved to (366, 213)
Screenshot: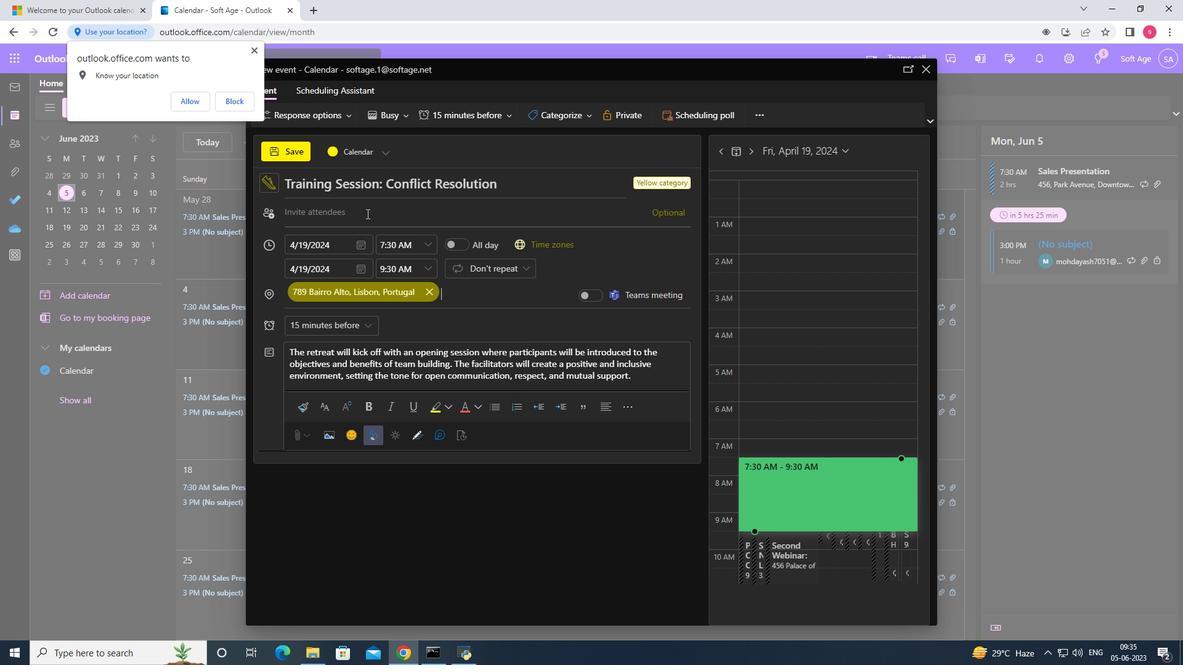 
Action: Mouse pressed left at (366, 213)
Screenshot: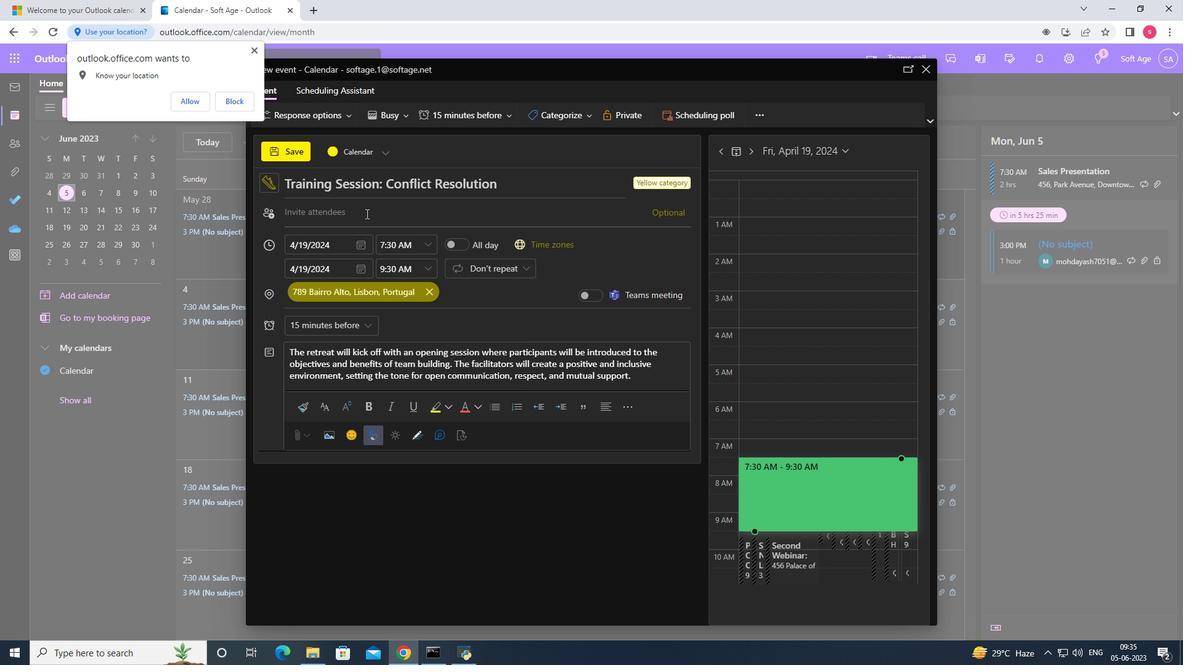 
Action: Key pressed softage.2<Key.shift><Key.shift><Key.shift>@
Screenshot: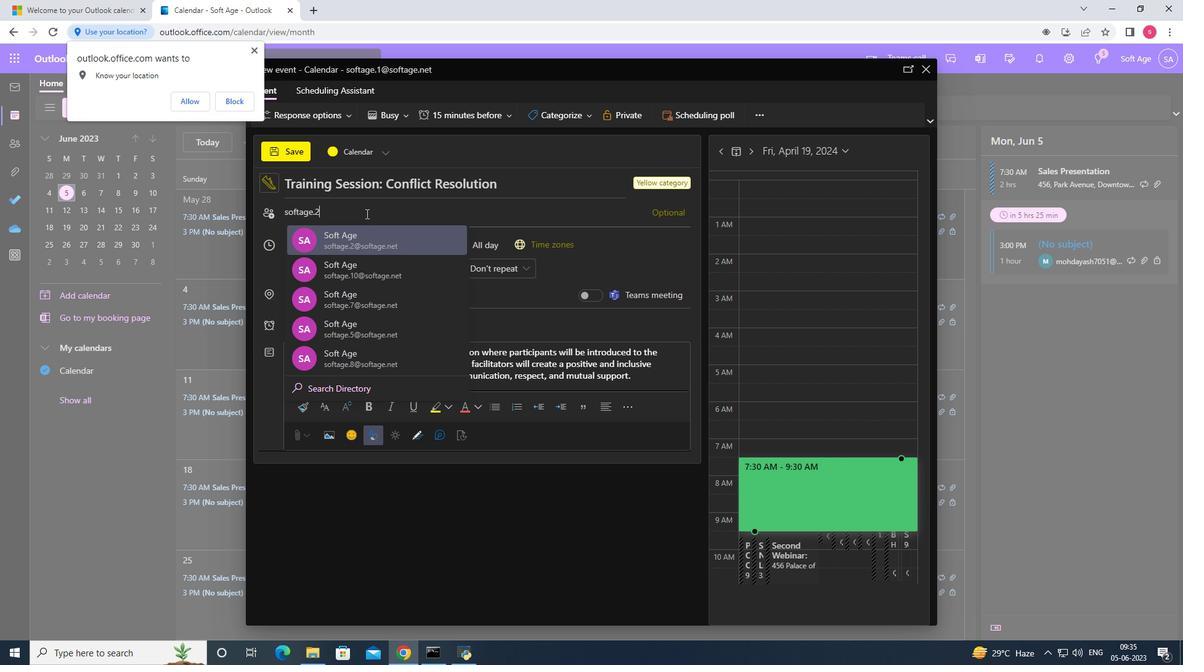 
Action: Mouse moved to (373, 241)
Screenshot: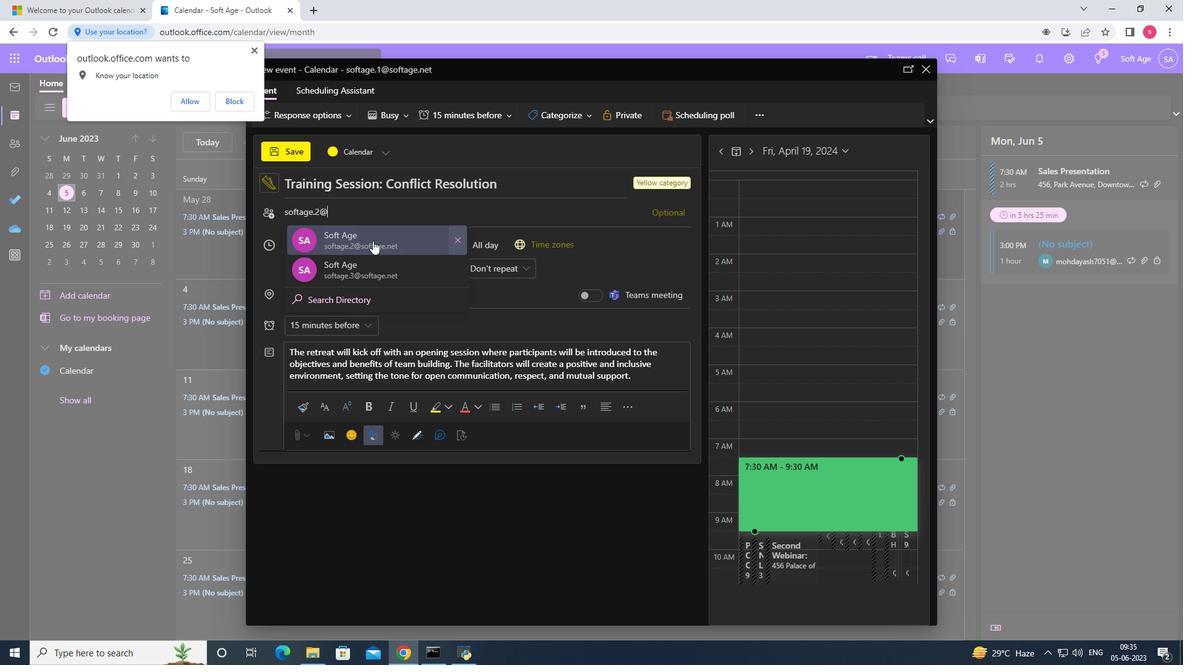 
Action: Mouse pressed left at (373, 241)
Screenshot: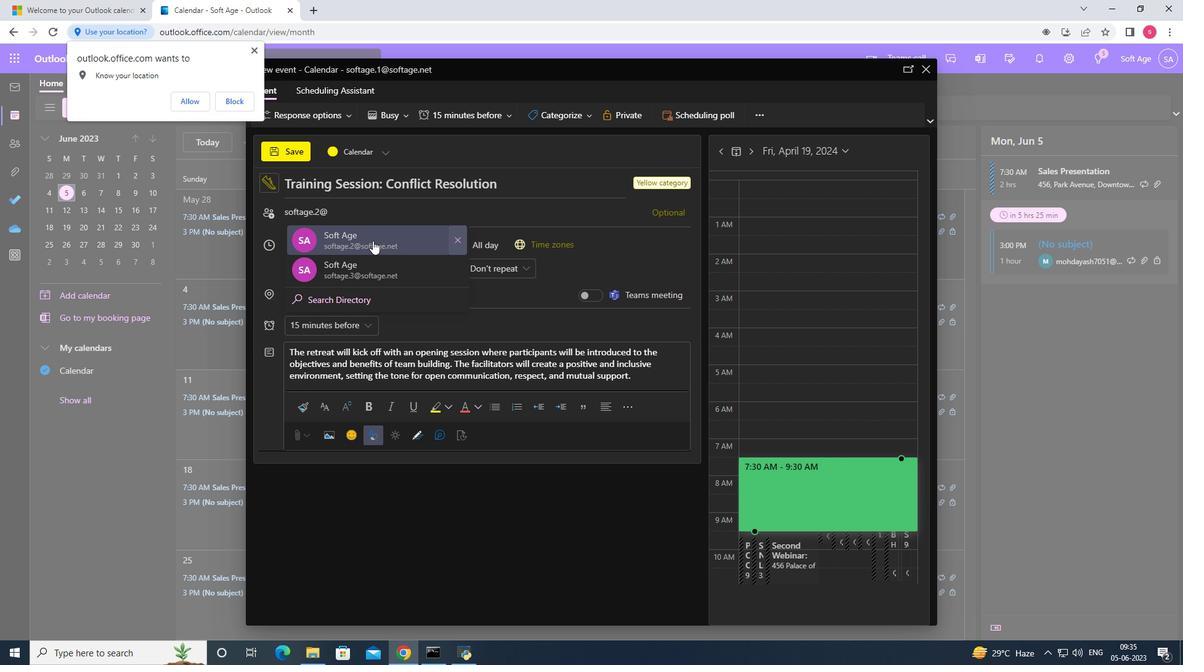 
Action: Key pressed softage.<Key.shift>#<Key.backspace>3<Key.shift>@
Screenshot: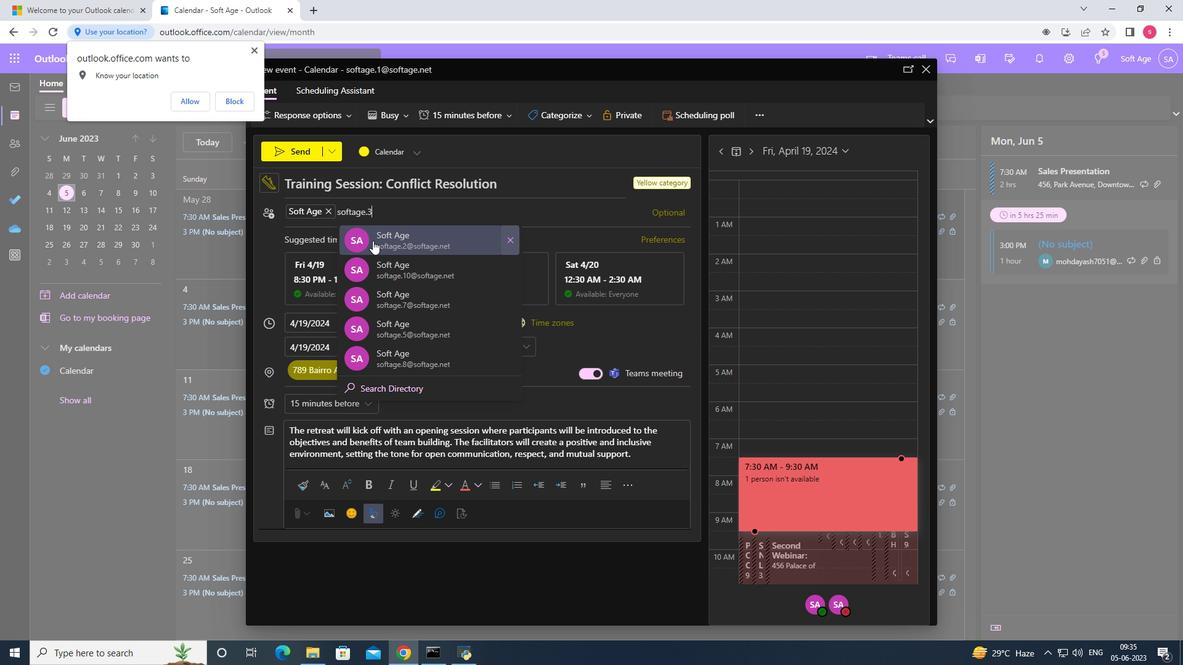 
Action: Mouse pressed left at (373, 241)
Screenshot: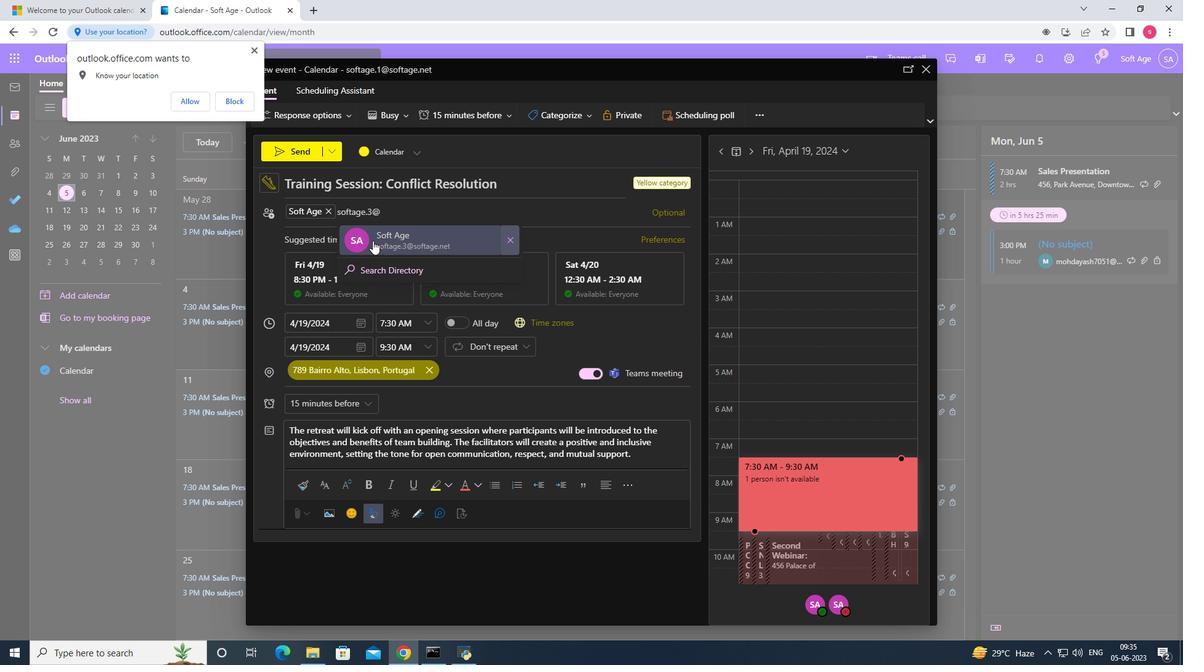 
Action: Mouse moved to (374, 398)
Screenshot: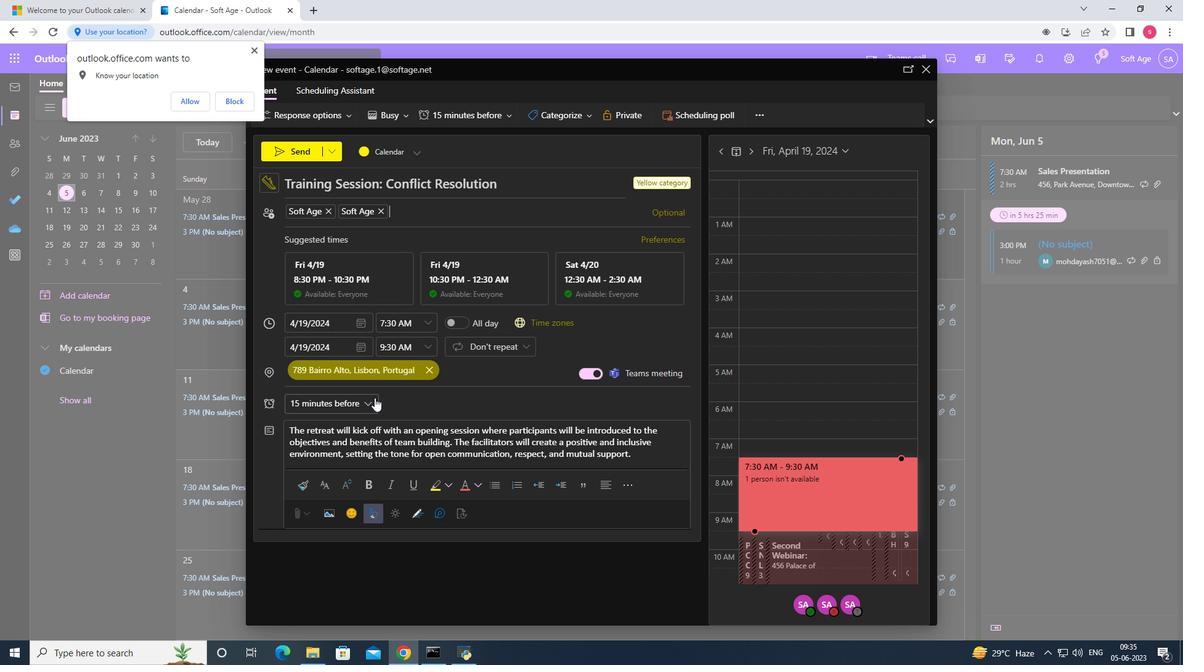 
Action: Mouse pressed left at (374, 398)
Screenshot: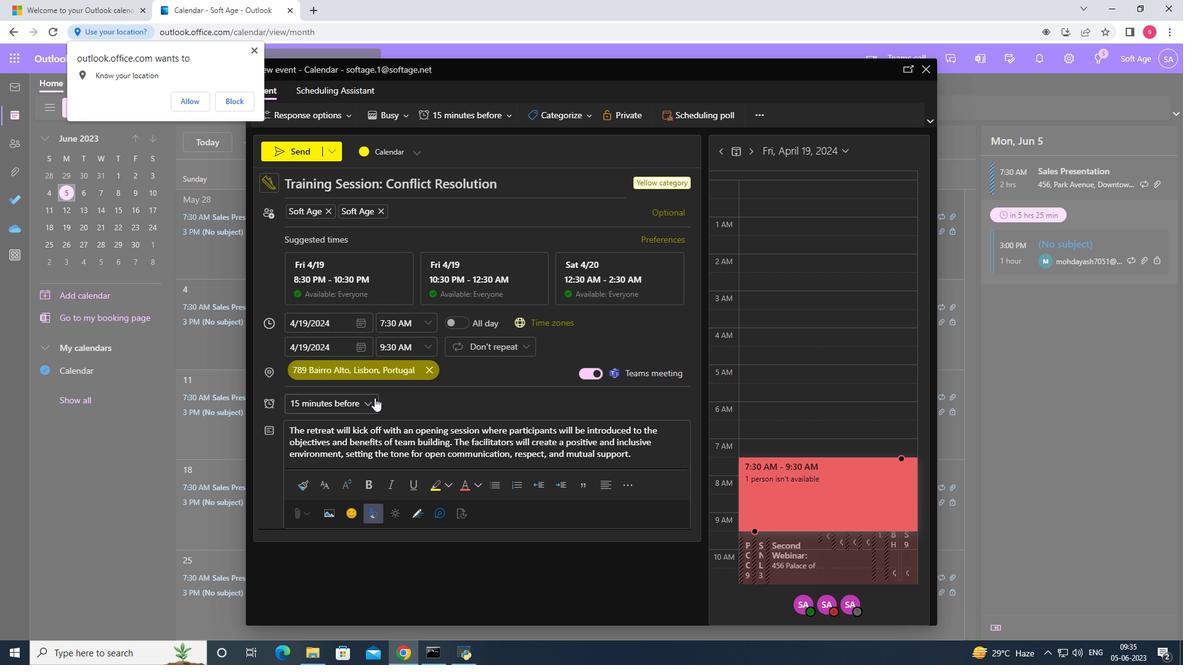 
Action: Mouse moved to (347, 273)
Screenshot: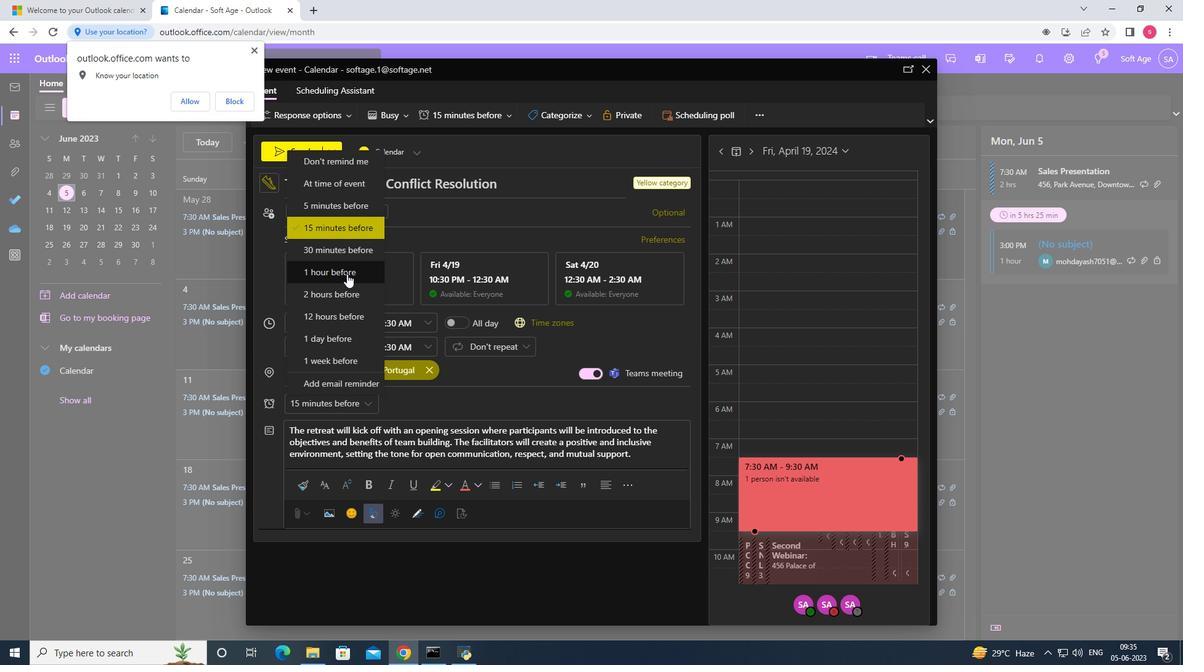 
Action: Mouse pressed left at (347, 273)
Screenshot: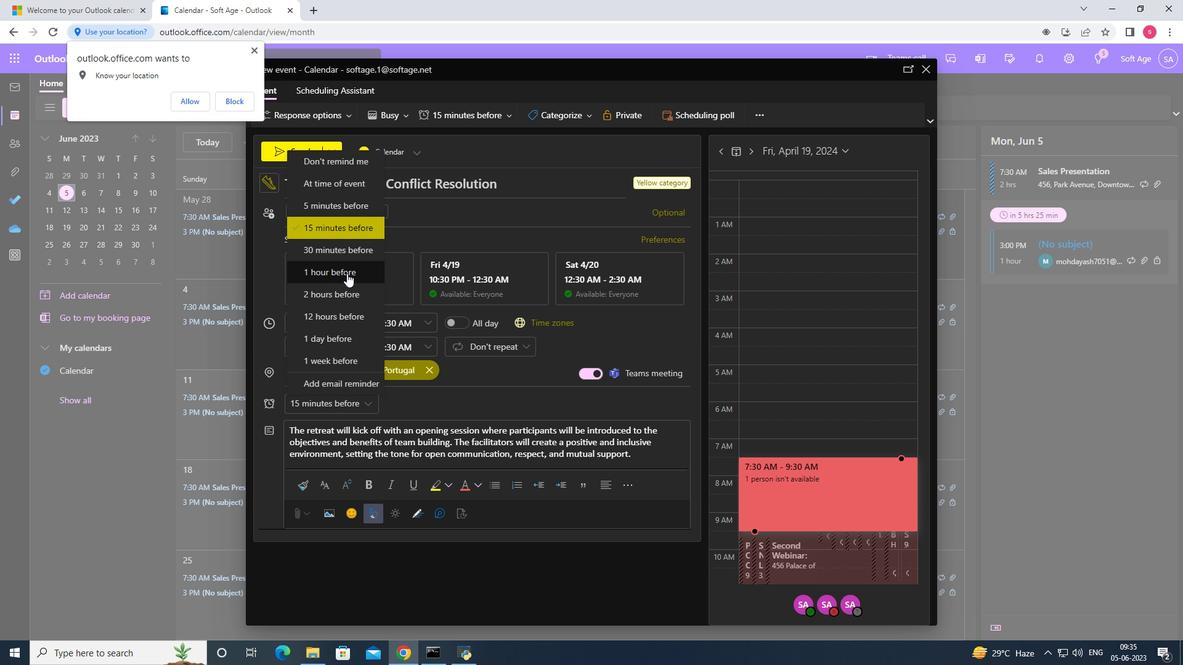 
Action: Mouse moved to (301, 151)
Screenshot: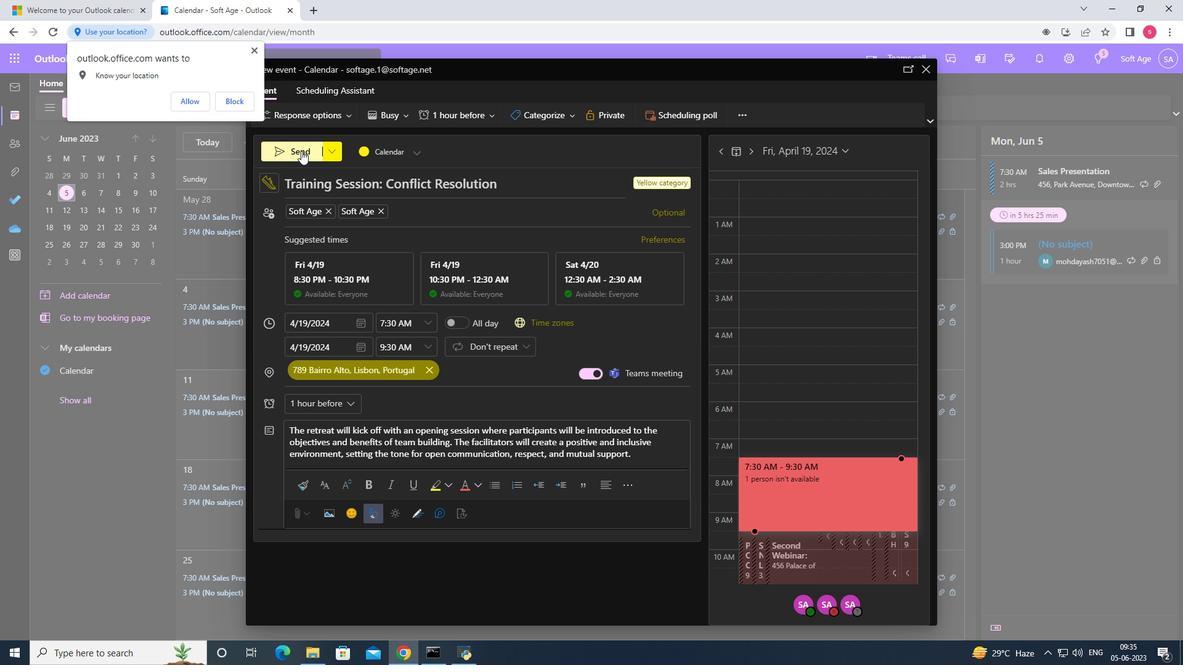 
Action: Mouse pressed left at (301, 151)
Screenshot: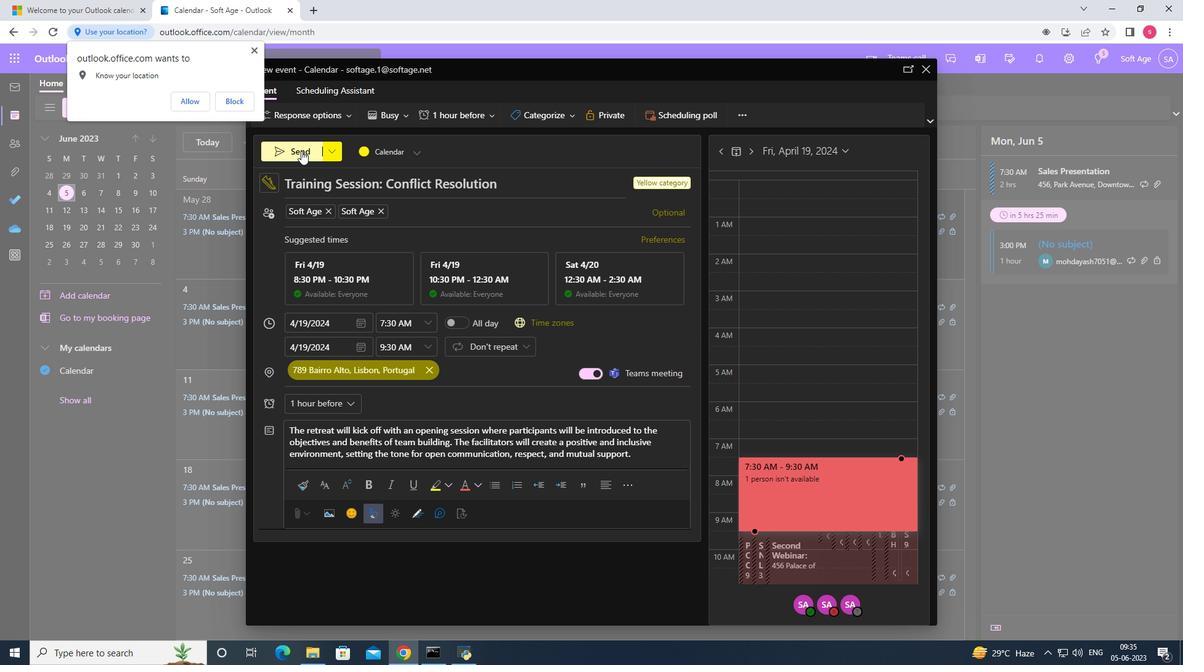 
